 Task: Create new customer invoice with Date Opened: 05-May-23, Select Customer: Unpainted Shelf, Terms: Net 30. Make invoice entry for item-1 with Date: 05-May-23, Description: Fine Fragrance Mist Tease Candy Noir (8.4 oz)
, Income Account: Income:Sales, Quantity: 1, Unit Price: 14.99, Sales Tax: Y, Sales Tax Included: Y, Tax Table: Sales Tax. Make entry for item-2 with Date: 05-May-23, Description: Maybelline Fit Me Dewy + Smooth Liquid Foundation Makeup Golden Beige, Income Account: Income:Sales, Quantity: 2, Unit Price: 8.49, Sales Tax: Y, Sales Tax Included: Y, Tax Table: Sales Tax. Post Invoice with Post Date: 05-May-23, Post to Accounts: Assets:Accounts Receivable. Pay / Process Payment with Transaction Date: 03-Jun-23, Amount: 31.97, Transfer Account: Checking Account. Go to 'Print Invoice'.
Action: Mouse moved to (134, 24)
Screenshot: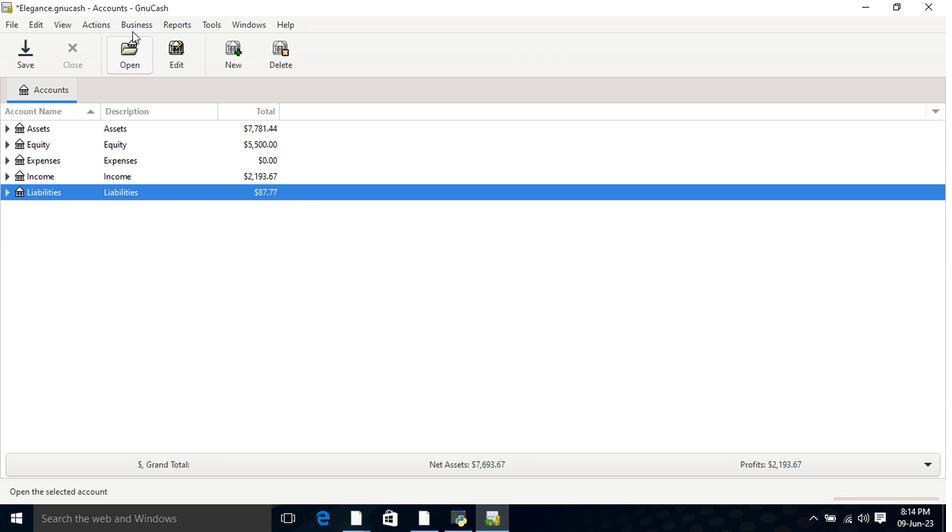 
Action: Mouse pressed left at (134, 24)
Screenshot: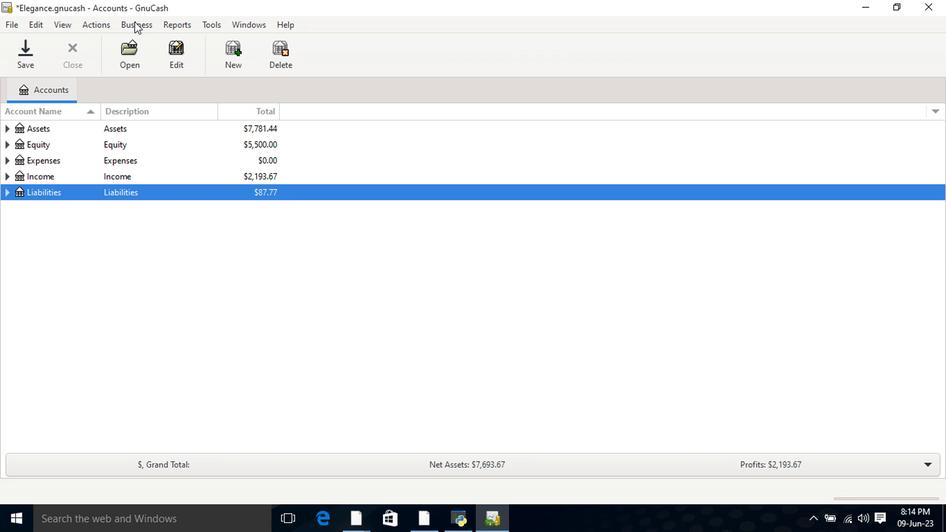 
Action: Mouse moved to (310, 99)
Screenshot: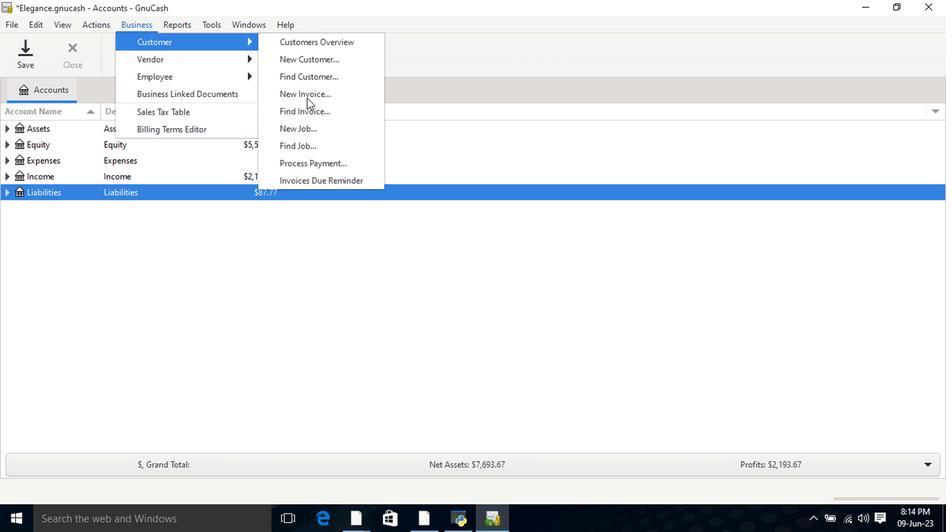 
Action: Mouse pressed left at (310, 99)
Screenshot: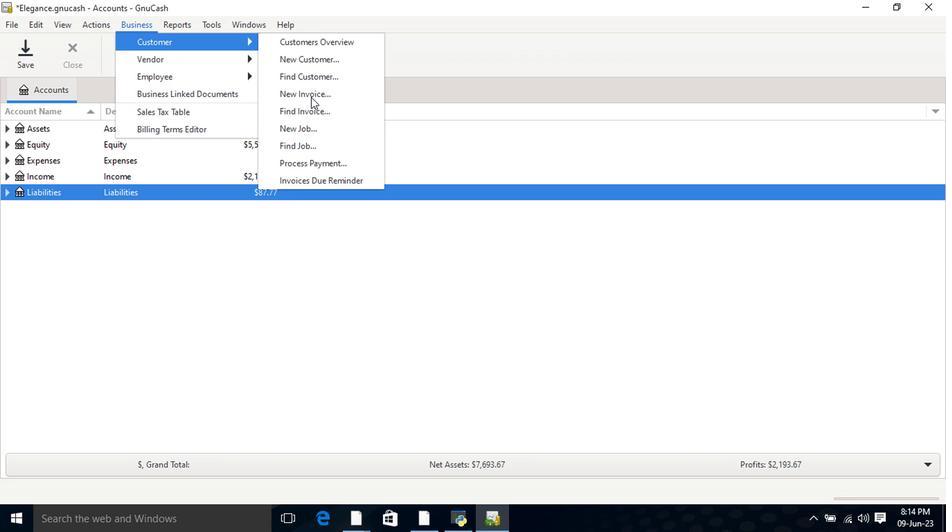 
Action: Mouse moved to (566, 214)
Screenshot: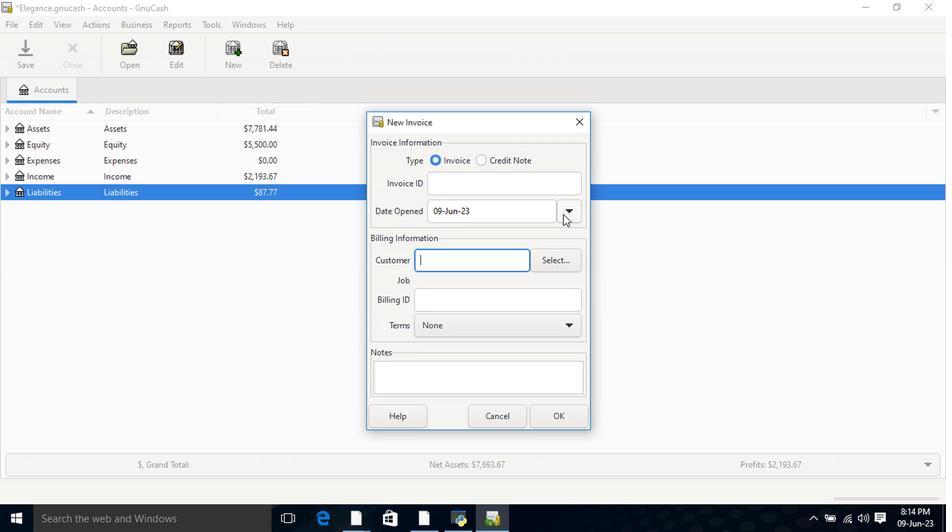 
Action: Mouse pressed left at (566, 214)
Screenshot: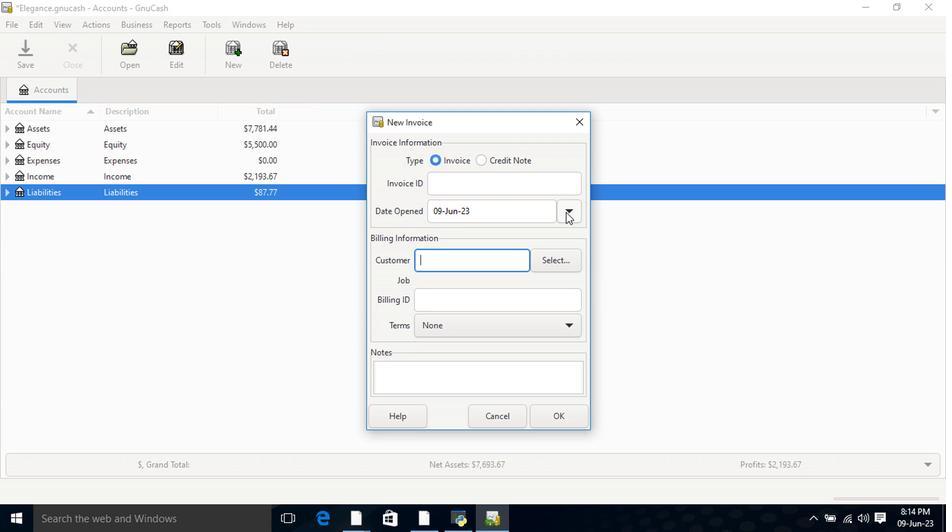 
Action: Mouse moved to (462, 234)
Screenshot: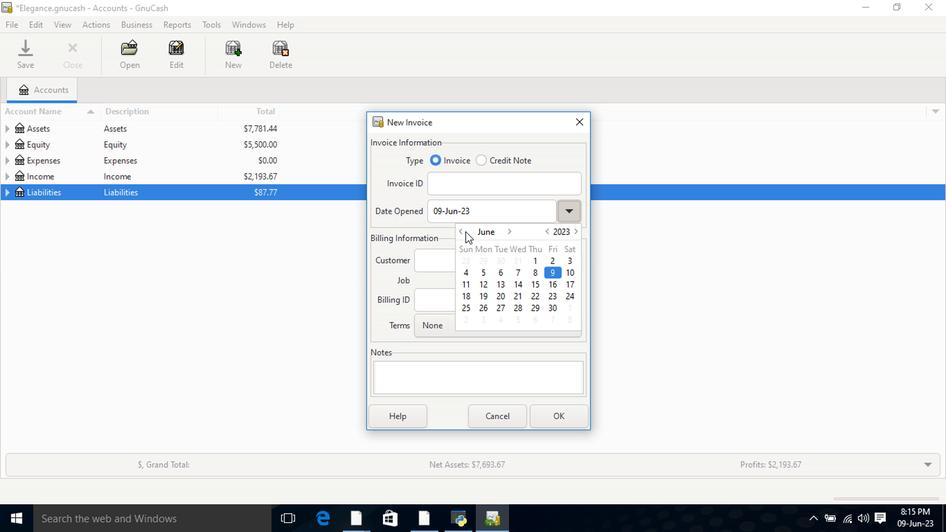 
Action: Mouse pressed left at (462, 234)
Screenshot: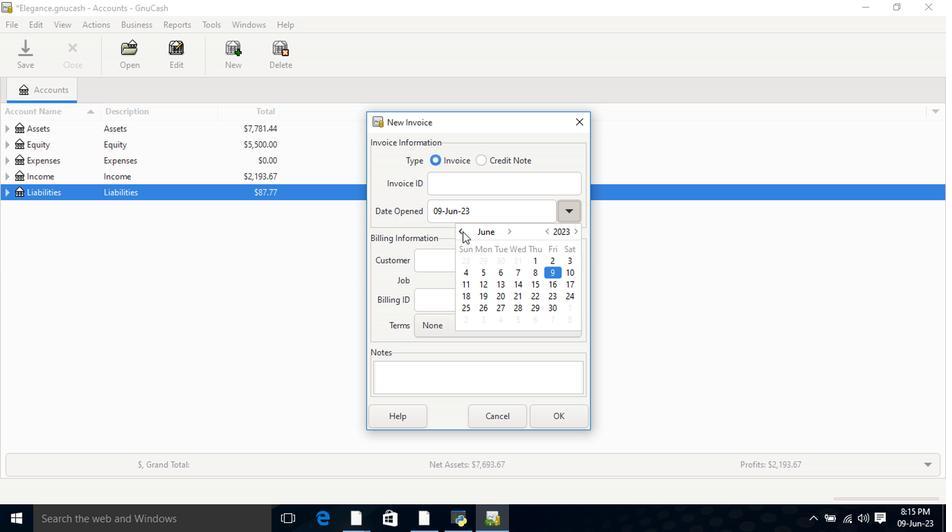 
Action: Mouse moved to (551, 263)
Screenshot: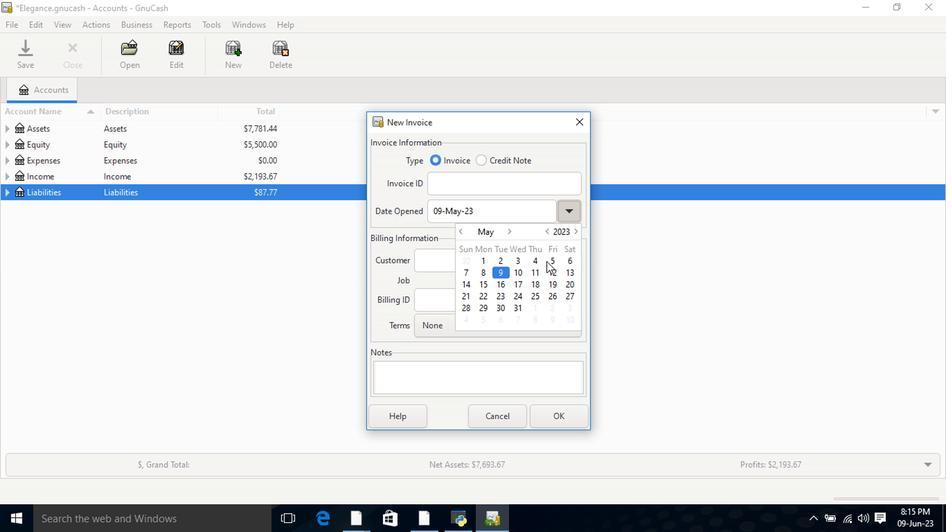 
Action: Mouse pressed left at (551, 263)
Screenshot: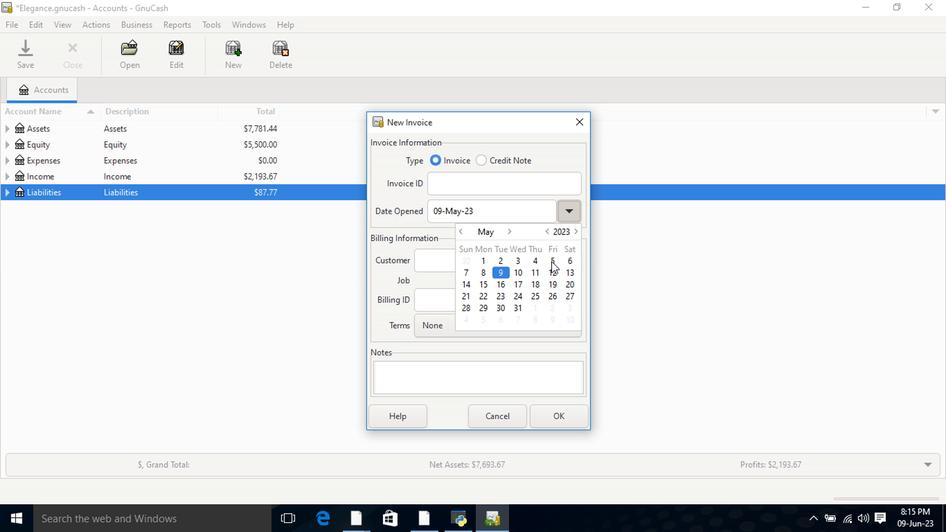 
Action: Mouse pressed left at (551, 263)
Screenshot: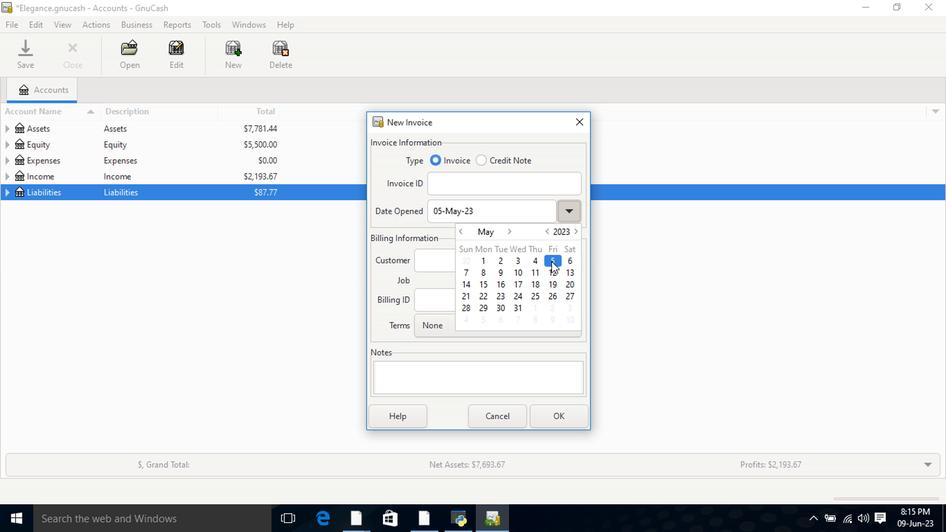
Action: Mouse moved to (441, 263)
Screenshot: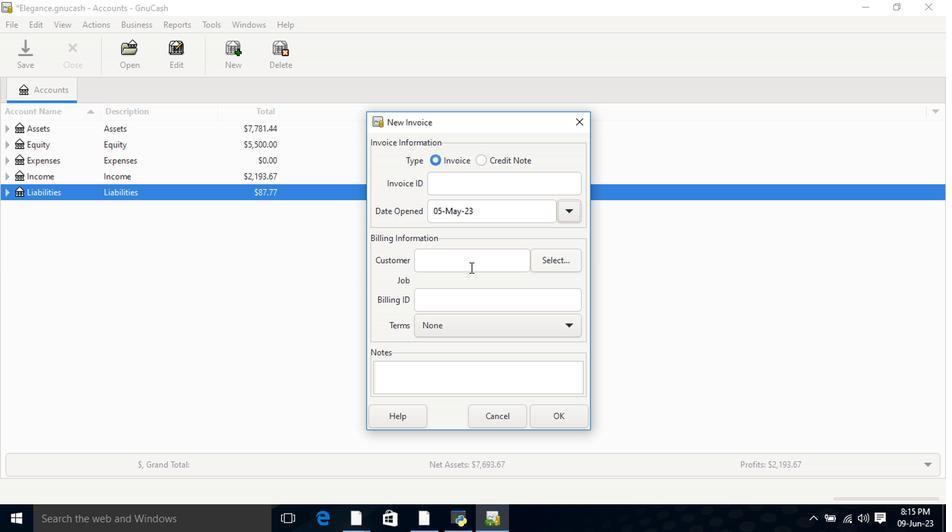 
Action: Mouse pressed left at (441, 263)
Screenshot: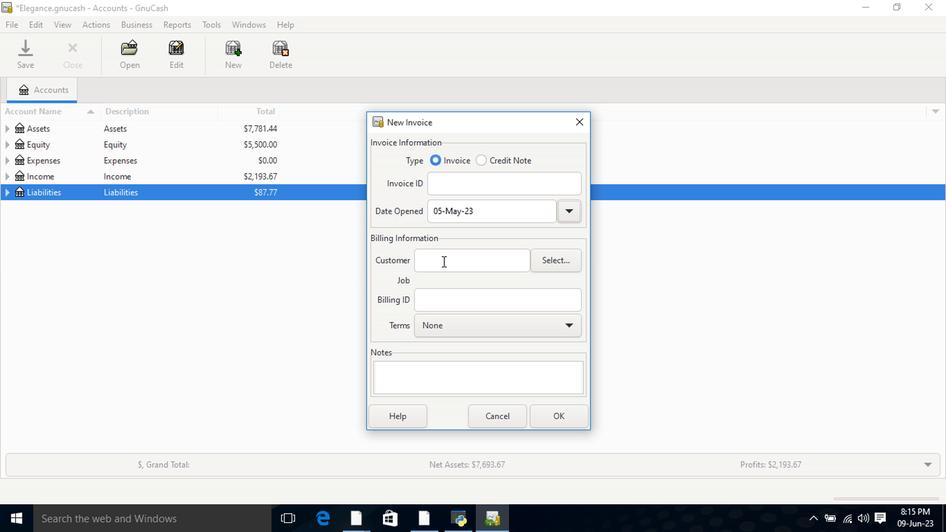 
Action: Key pressed <Key.shift>Unp
Screenshot: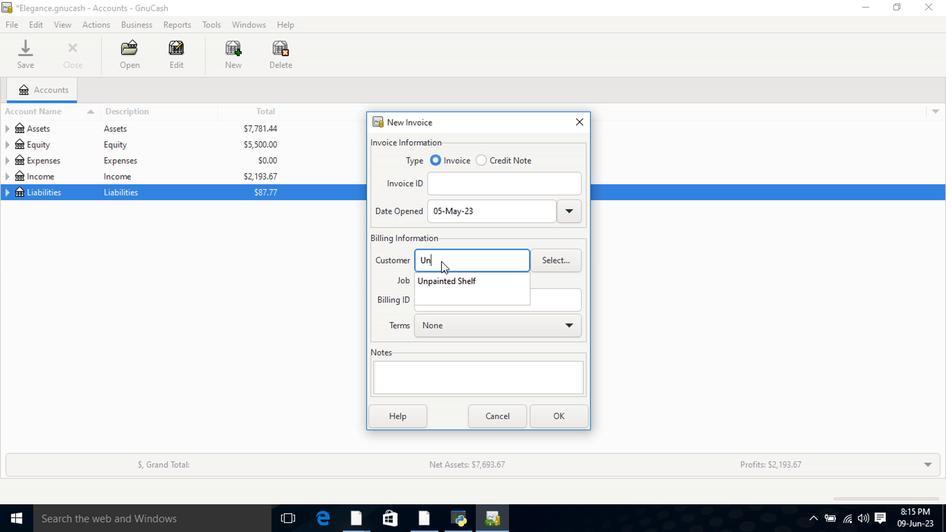 
Action: Mouse moved to (443, 280)
Screenshot: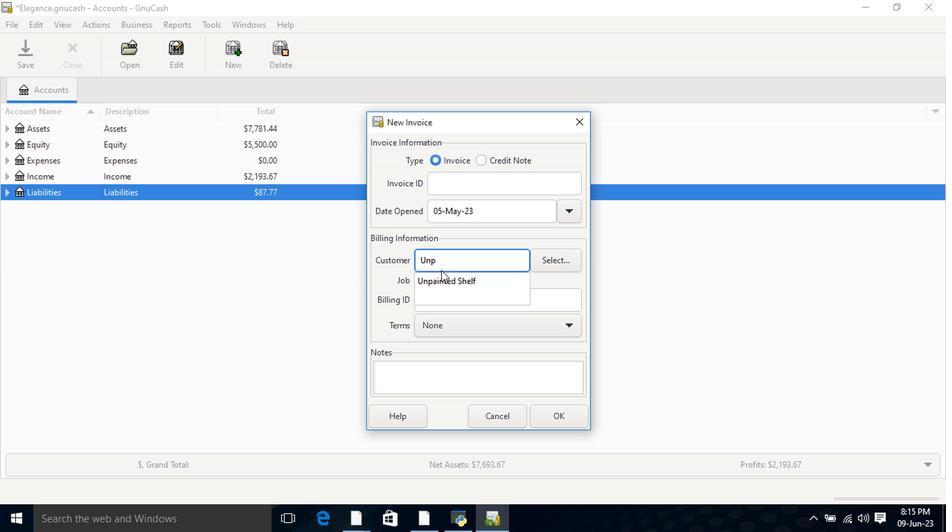 
Action: Mouse pressed left at (443, 280)
Screenshot: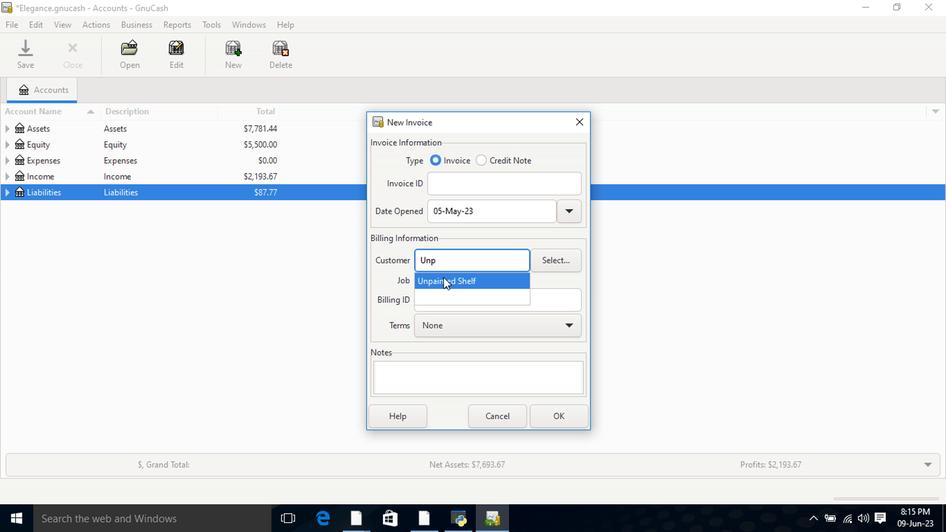 
Action: Mouse moved to (453, 342)
Screenshot: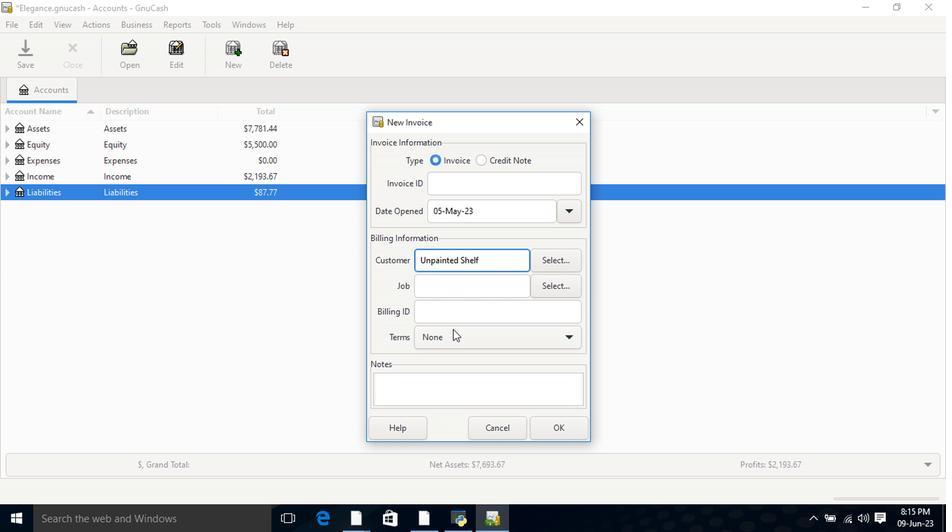 
Action: Mouse pressed left at (453, 342)
Screenshot: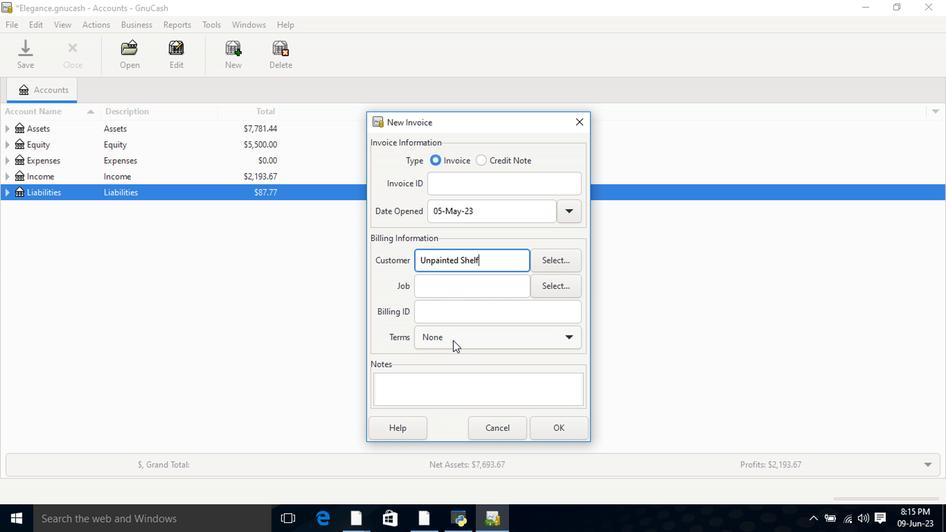
Action: Mouse moved to (441, 384)
Screenshot: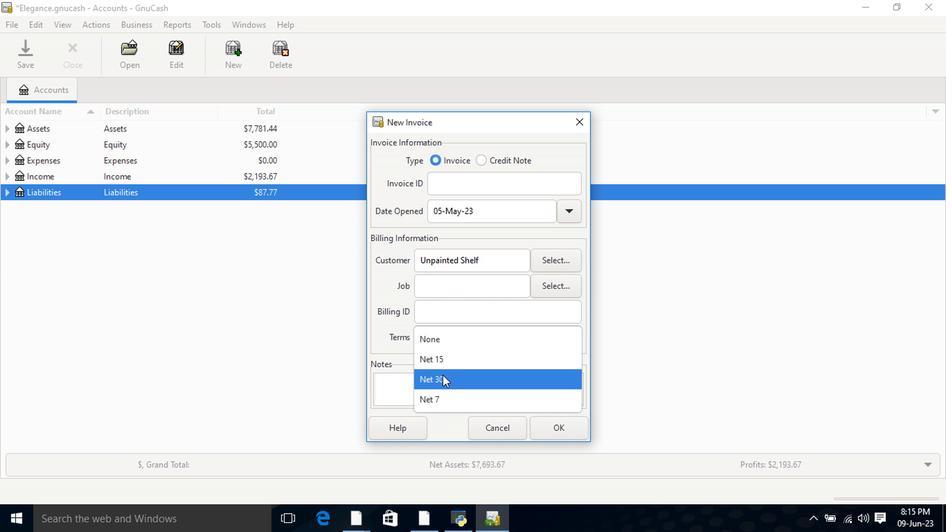 
Action: Mouse pressed left at (441, 384)
Screenshot: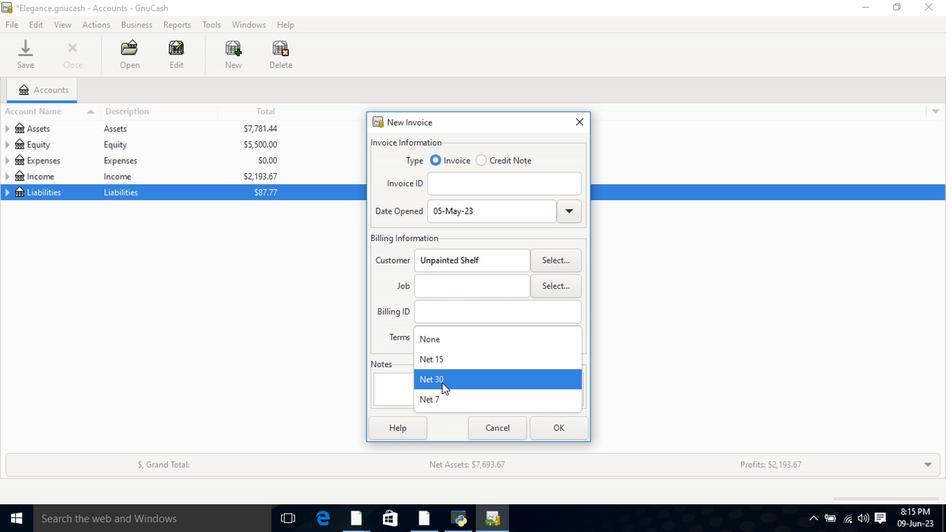
Action: Mouse moved to (557, 429)
Screenshot: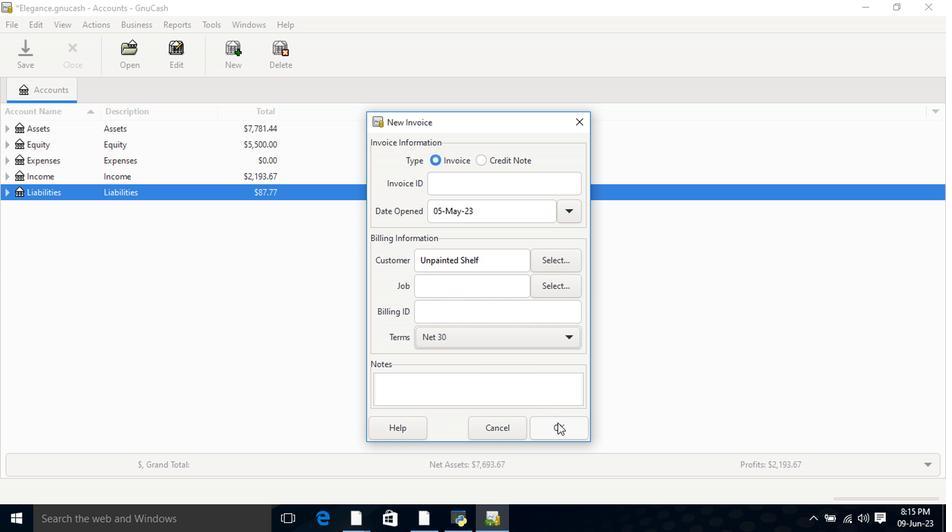 
Action: Mouse pressed left at (557, 429)
Screenshot: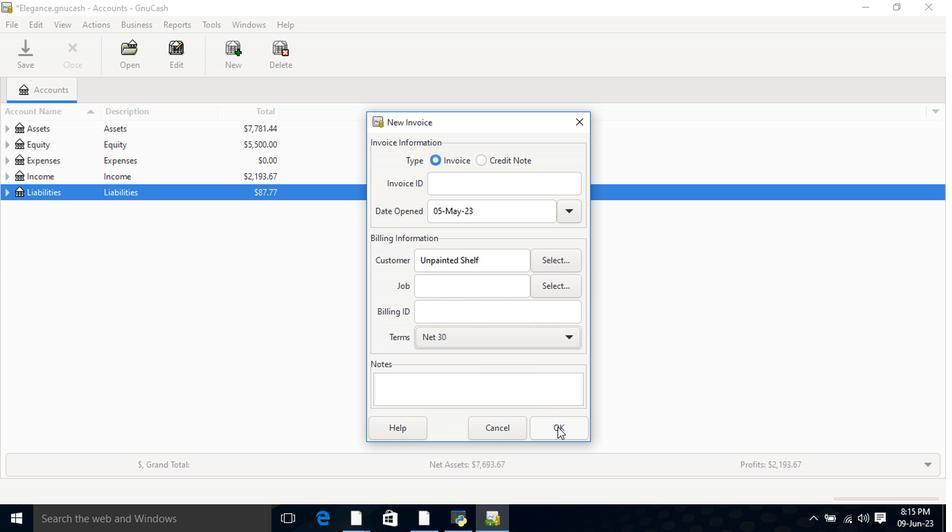 
Action: Mouse moved to (60, 275)
Screenshot: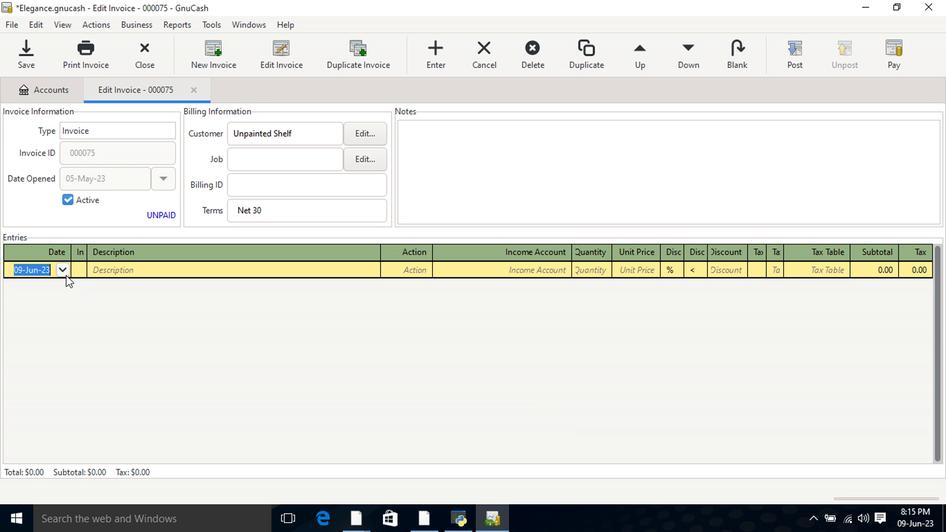 
Action: Mouse pressed left at (60, 275)
Screenshot: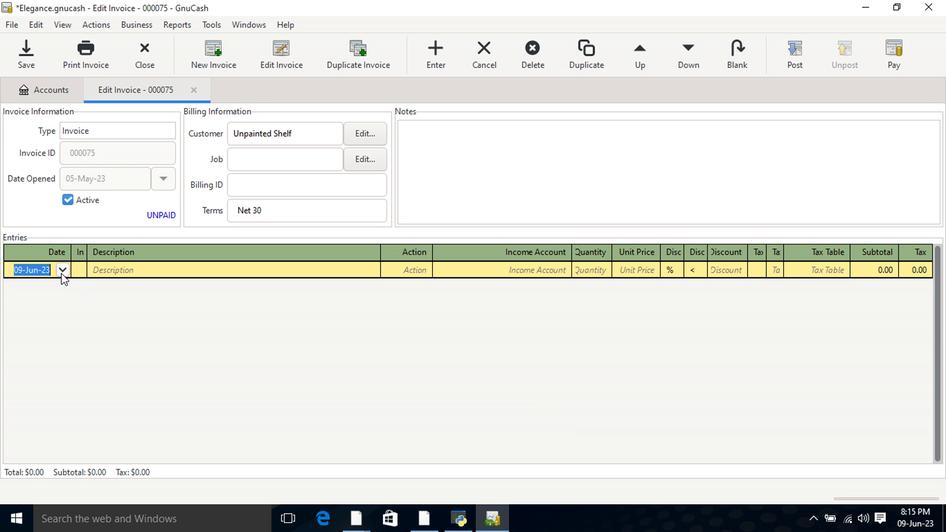 
Action: Mouse moved to (9, 291)
Screenshot: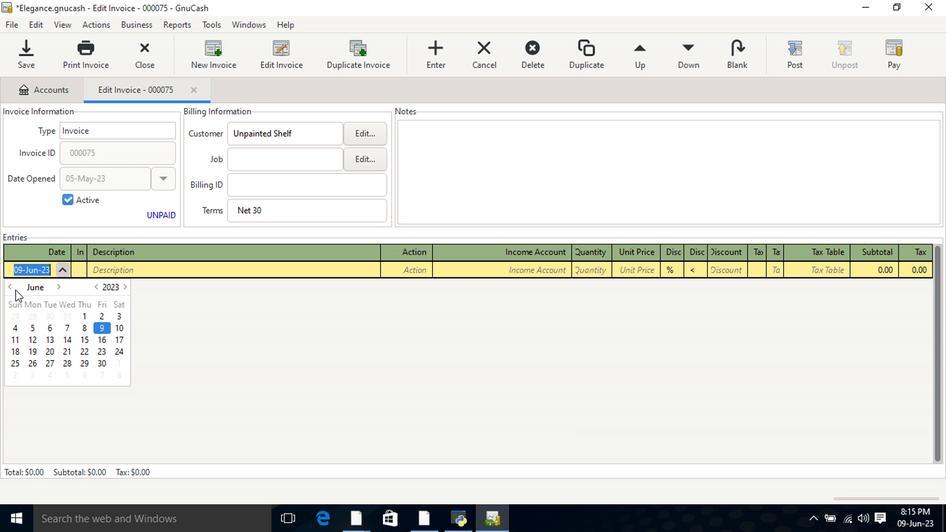 
Action: Mouse pressed left at (9, 291)
Screenshot: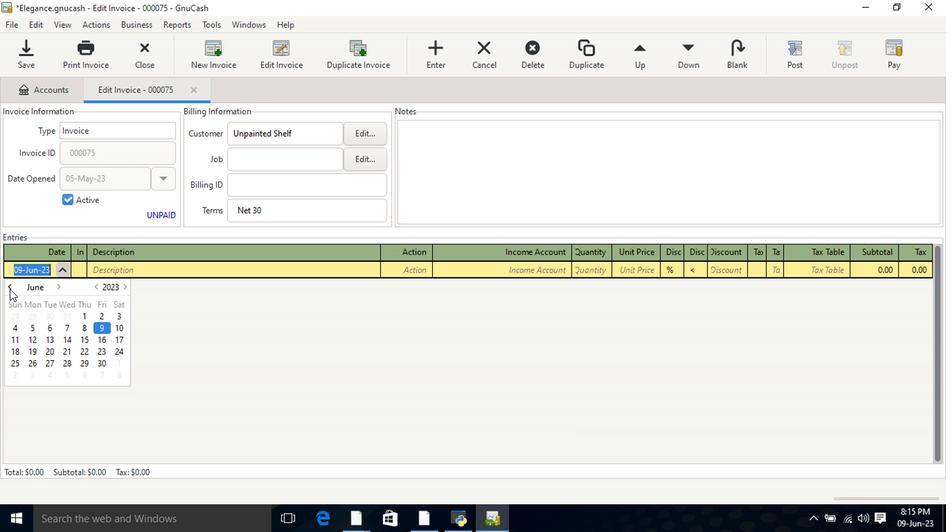 
Action: Mouse moved to (102, 318)
Screenshot: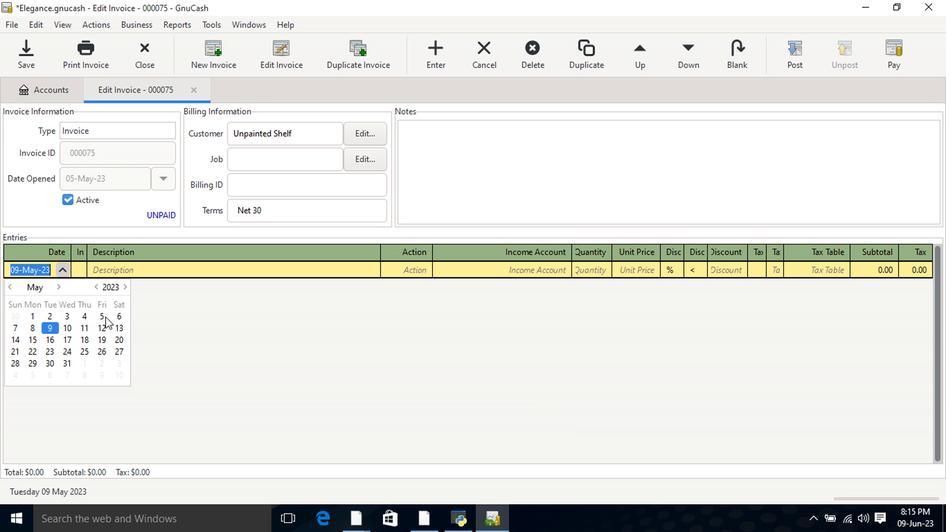 
Action: Mouse pressed left at (102, 318)
Screenshot: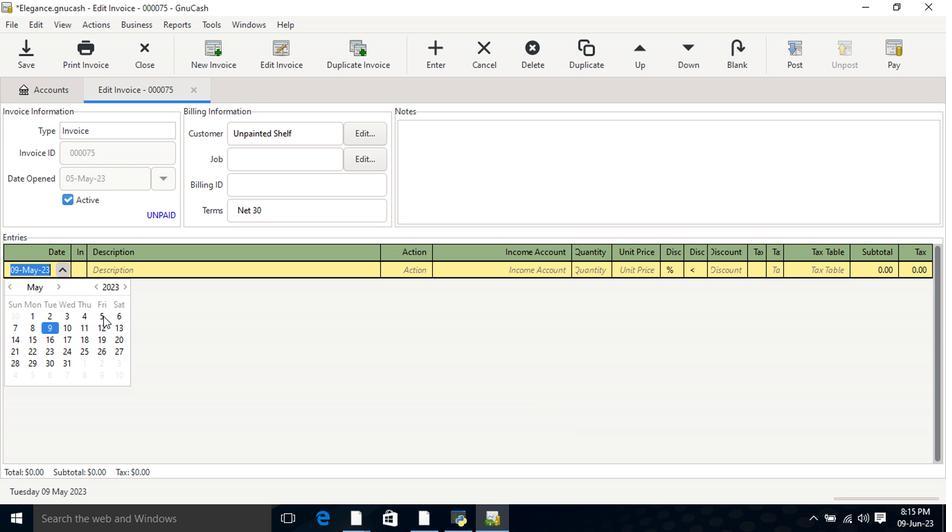 
Action: Mouse pressed left at (102, 318)
Screenshot: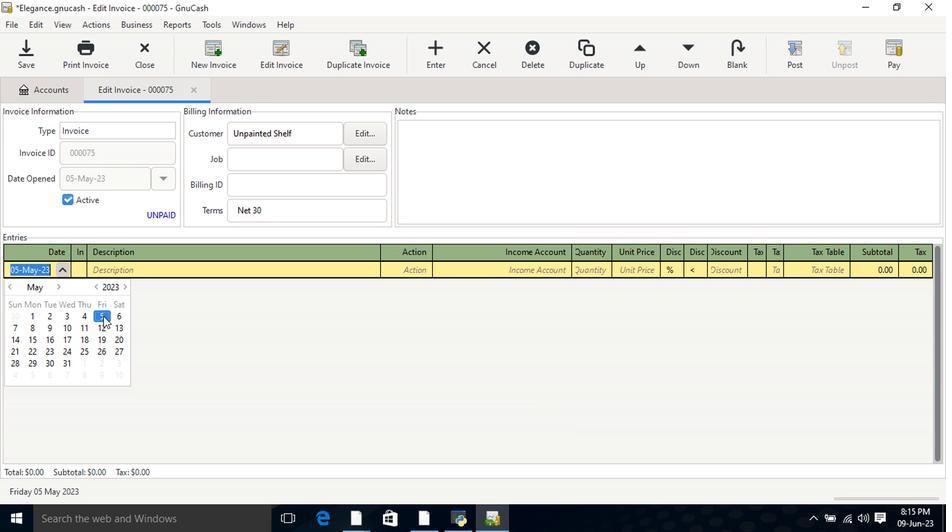 
Action: Mouse moved to (130, 266)
Screenshot: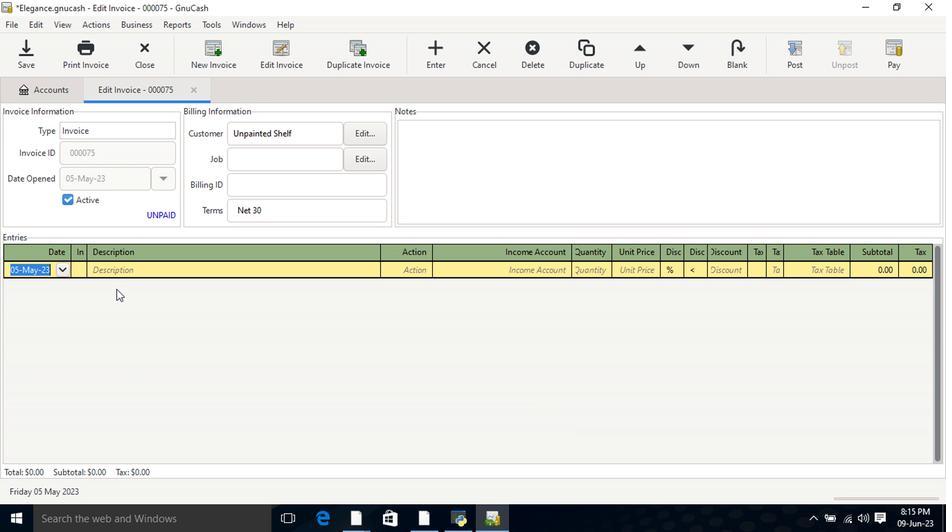 
Action: Mouse pressed left at (130, 266)
Screenshot: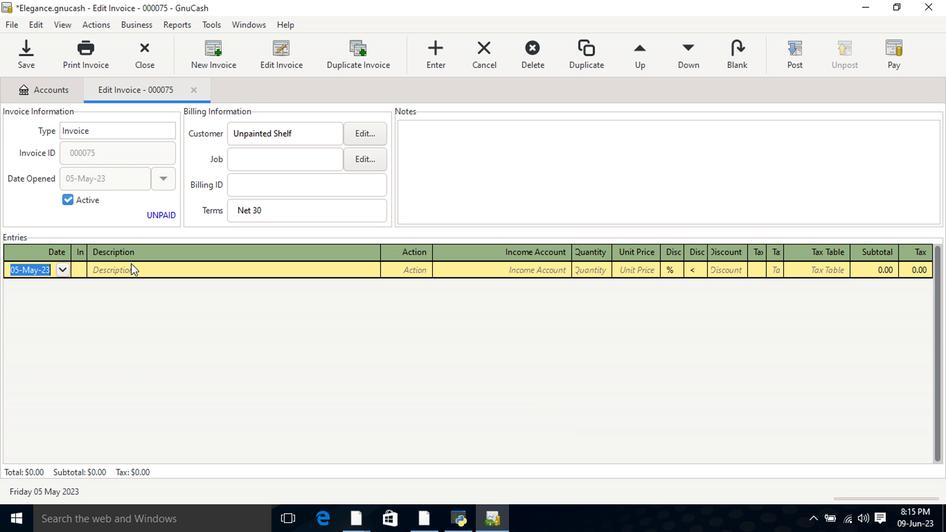 
Action: Mouse moved to (130, 269)
Screenshot: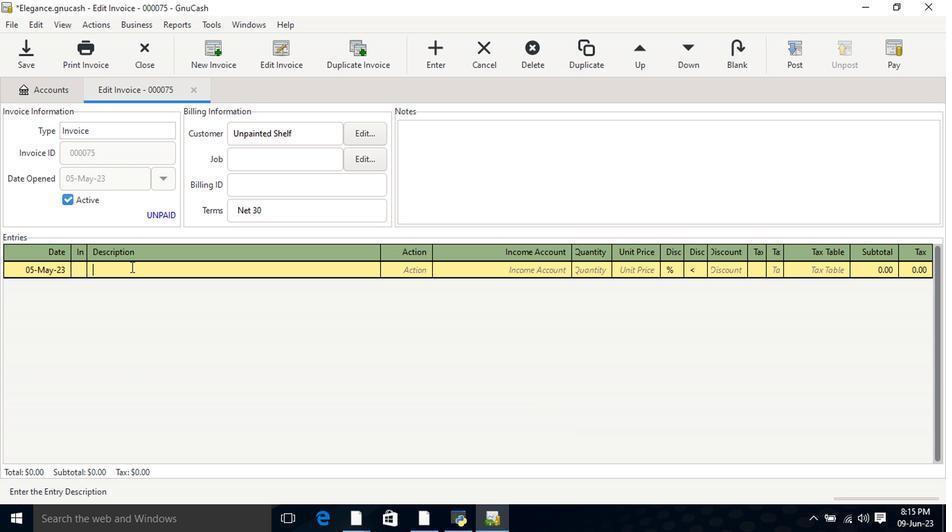 
Action: Key pressed <Key.shift>Fine<Key.space><Key.shift>Fragrance<Key.space><Key.shift>Mist<Key.space><Key.shift>Tease<Key.space><Key.shift>Candy<Key.space><Key.shift>Noir<Key.space><Key.shift_r>(8.4<Key.space>oz<Key.shift_r>)<Key.tab>1<Key.tab>14.99<Key.tab>
Screenshot: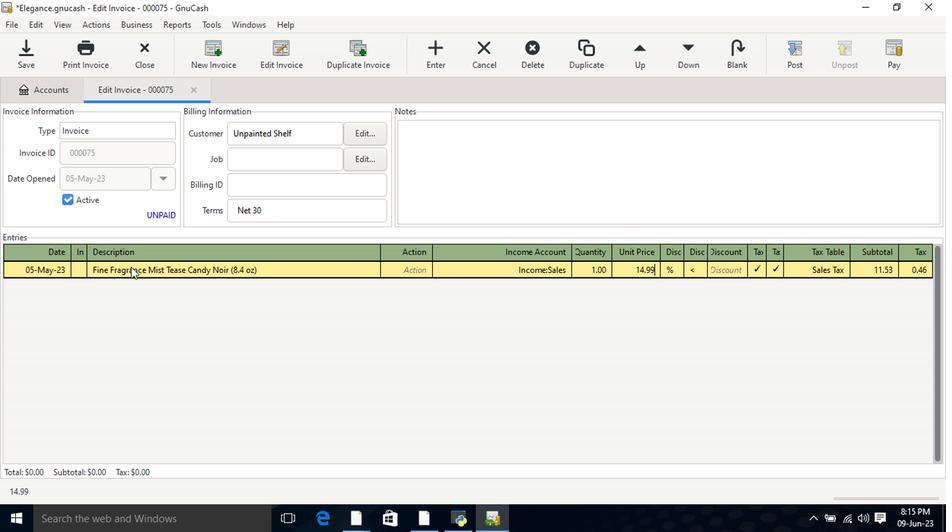 
Action: Mouse moved to (130, 269)
Screenshot: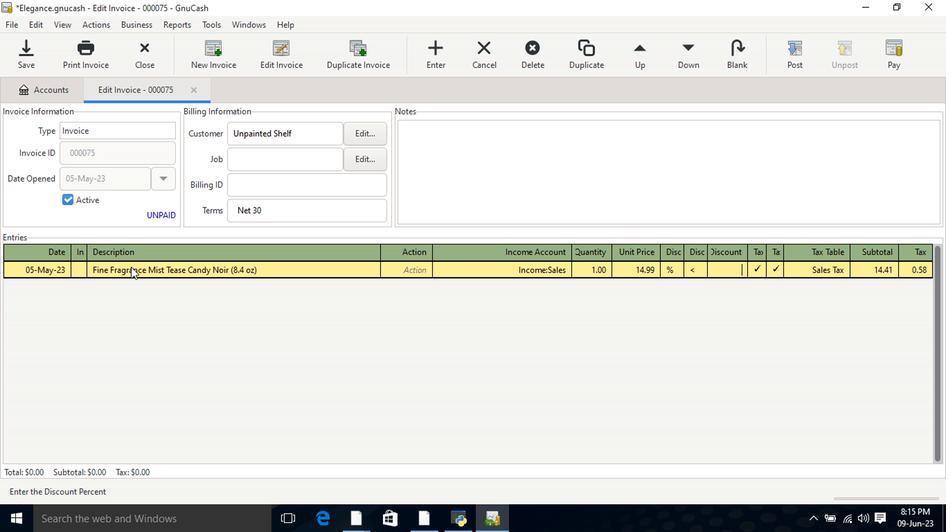 
Action: Key pressed <Key.tab><Key.tab><Key.tab>
Screenshot: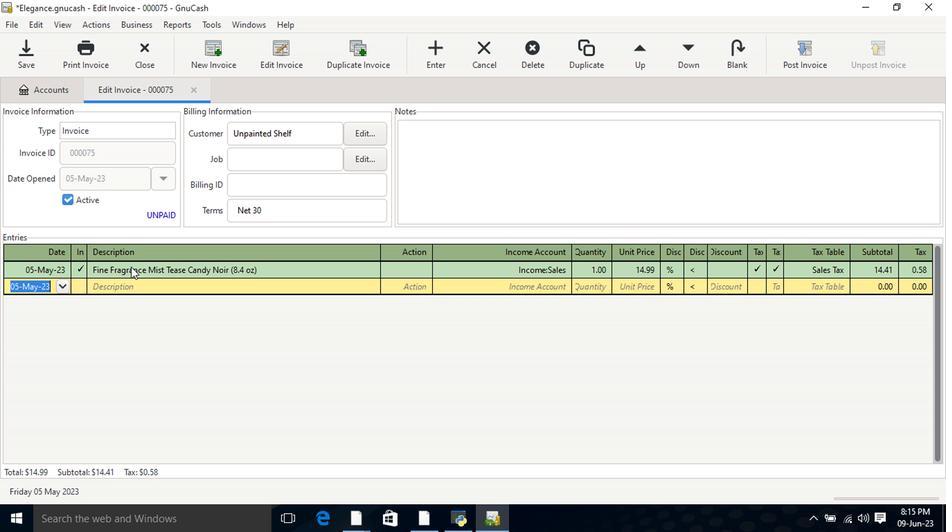 
Action: Mouse moved to (110, 306)
Screenshot: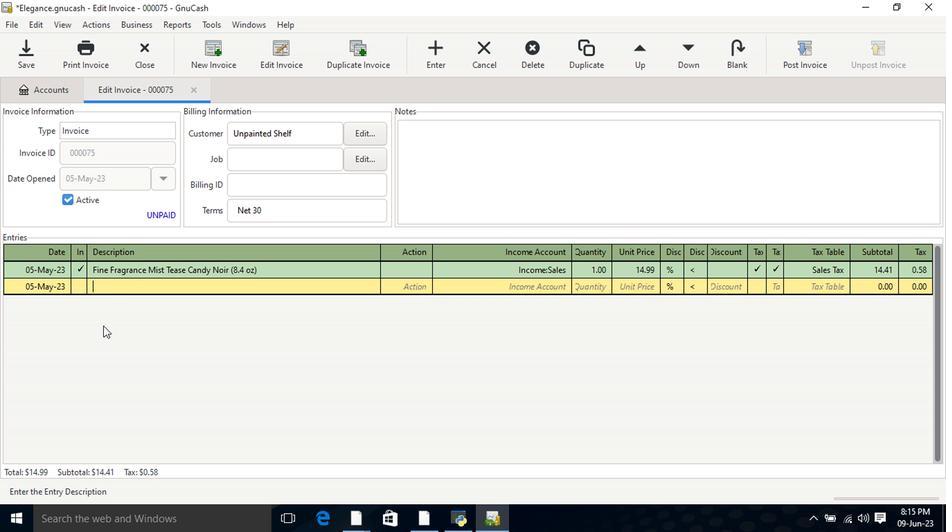 
Action: Key pressed <Key.shift>Maybelin<Key.backspace>
Screenshot: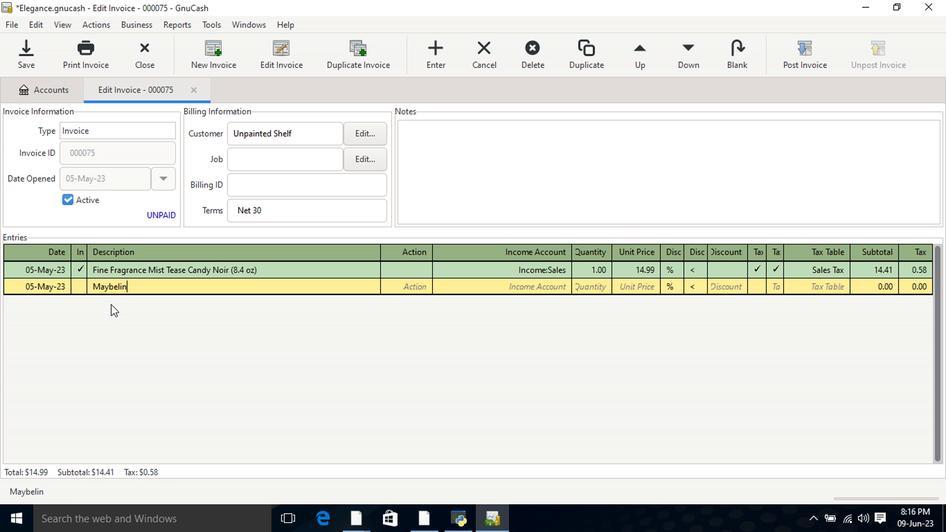 
Action: Mouse moved to (110, 305)
Screenshot: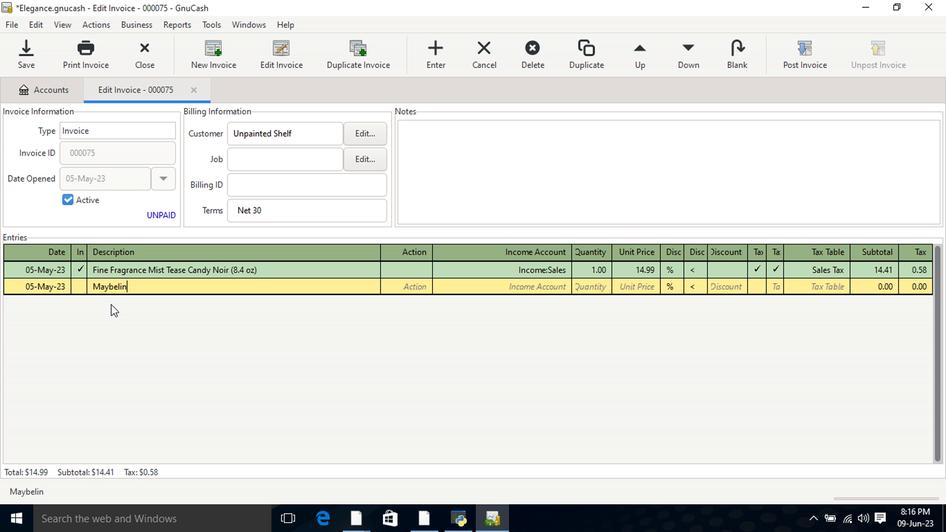 
Action: Key pressed <Key.backspace>line<Key.space><Key.shift>Fit<Key.space><Key.shift><Key.shift><Key.shift><Key.shift><Key.shift><Key.shift>Me<Key.space><Key.shift><Key.shift><Key.shift><Key.shift><Key.shift><Key.shift><Key.shift><Key.shift><Key.shift><Key.shift><Key.shift>Dewy+<Key.space><Key.shift>Smo<Key.backspace><Key.backspace><Key.backspace><Key.backspace><Key.shift>Smooth<Key.space><Key.shift>Liquid<Key.space><Key.shift><Key.shift><Key.shift><Key.shift><Key.shift><Key.shift><Key.shift>Foundation<Key.space><Key.shift>Makeup<Key.space><Key.shift>Golden<Key.space><Key.shift>Beige<Key.tab><Key.tab>incom<Key.down><Key.down><Key.down><Key.tab>2<Key.tab>8.49<Key.tab>
Screenshot: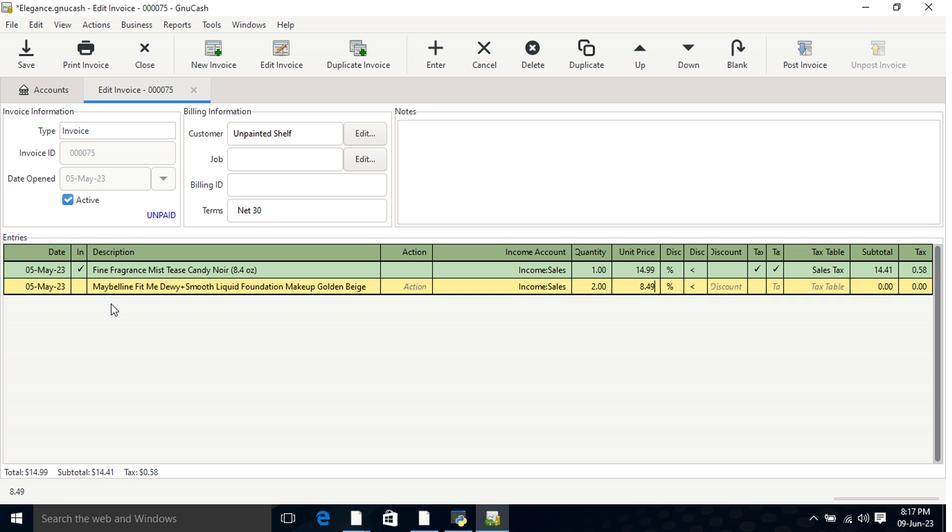
Action: Mouse moved to (756, 287)
Screenshot: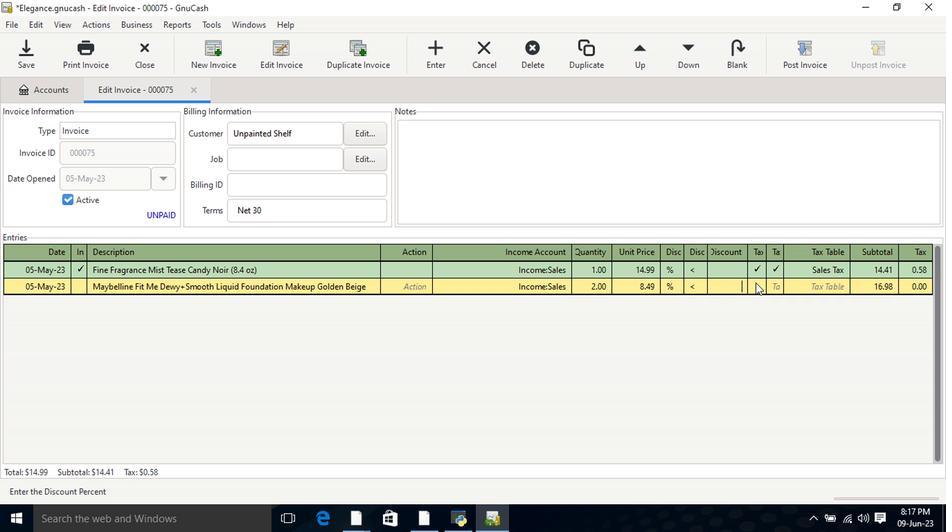 
Action: Mouse pressed left at (756, 287)
Screenshot: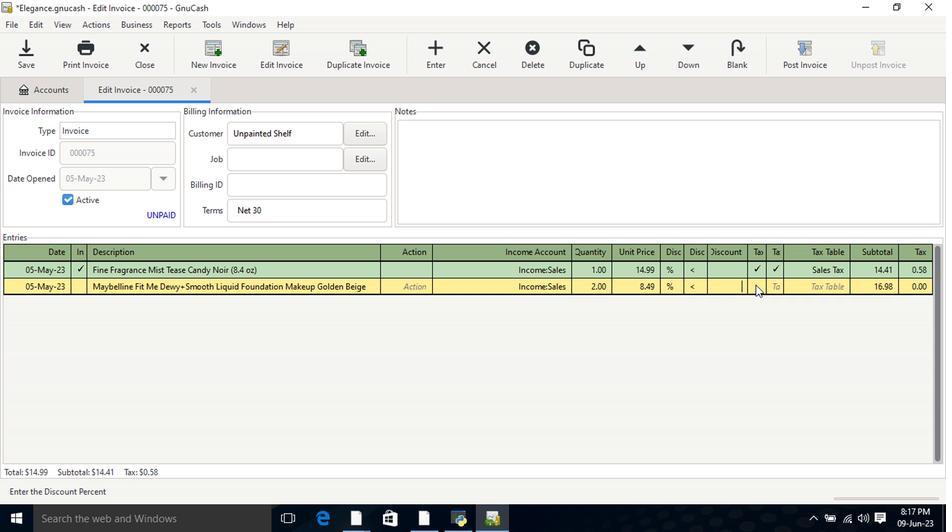 
Action: Mouse moved to (777, 288)
Screenshot: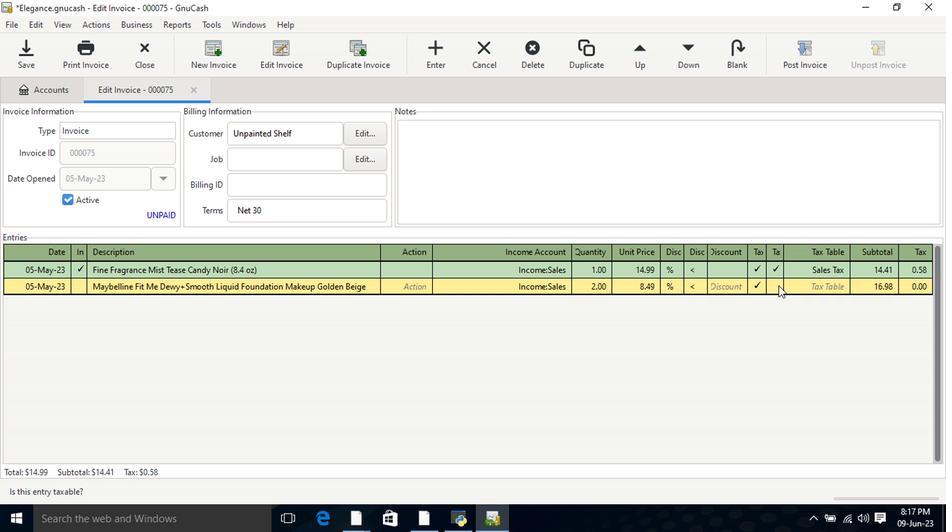 
Action: Mouse pressed left at (777, 288)
Screenshot: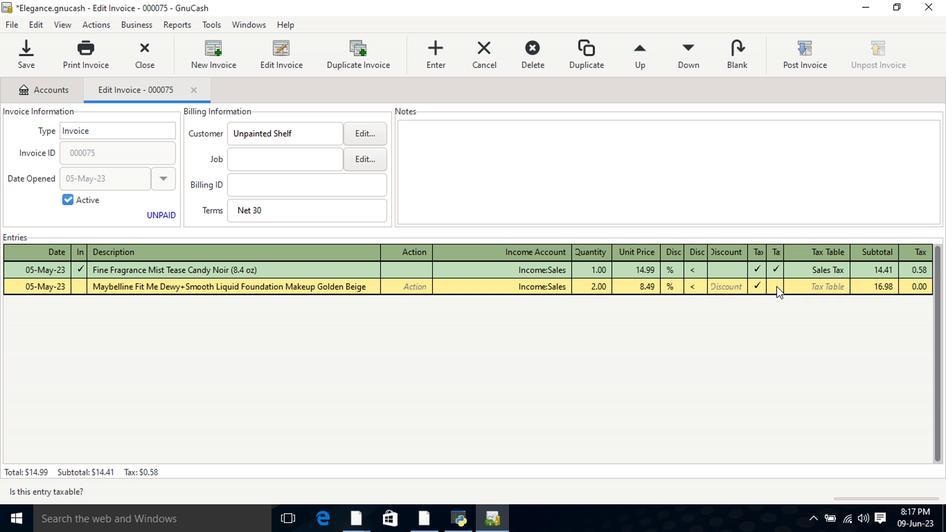 
Action: Mouse moved to (800, 288)
Screenshot: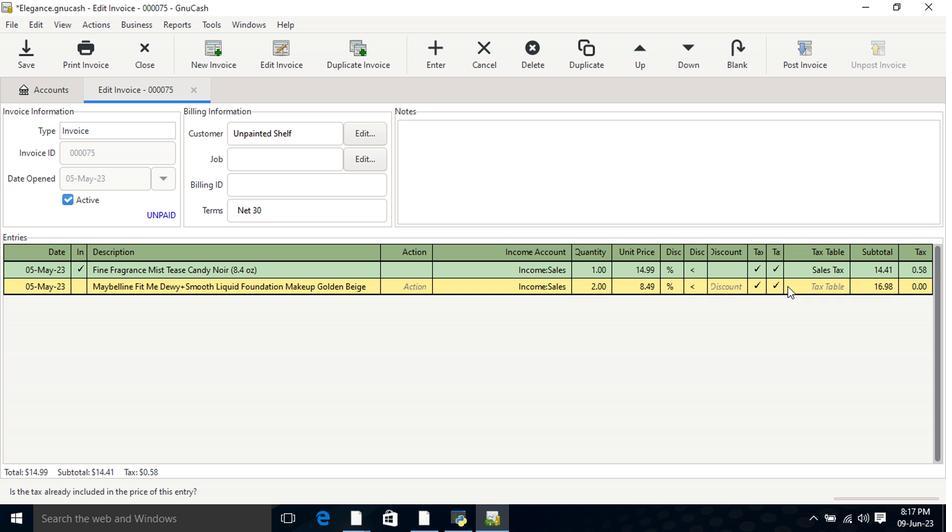 
Action: Key pressed <Key.tab>
Screenshot: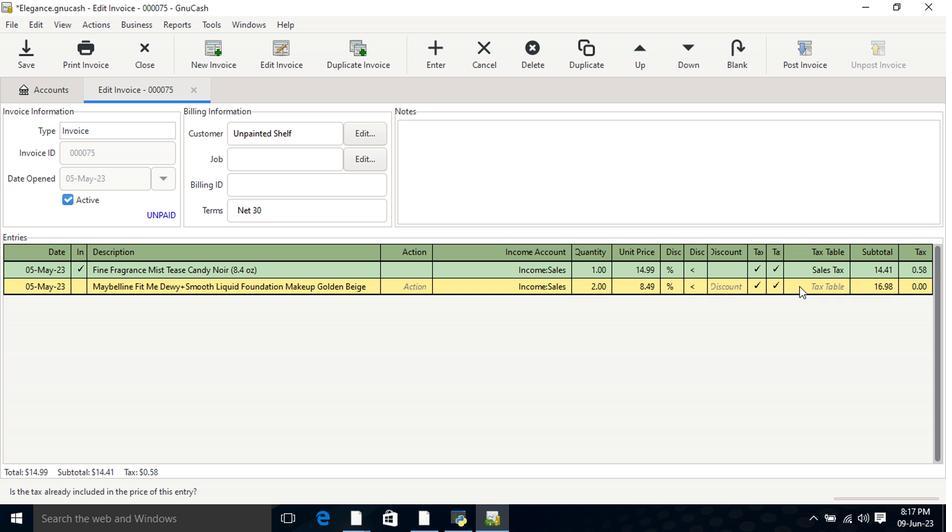 
Action: Mouse moved to (843, 289)
Screenshot: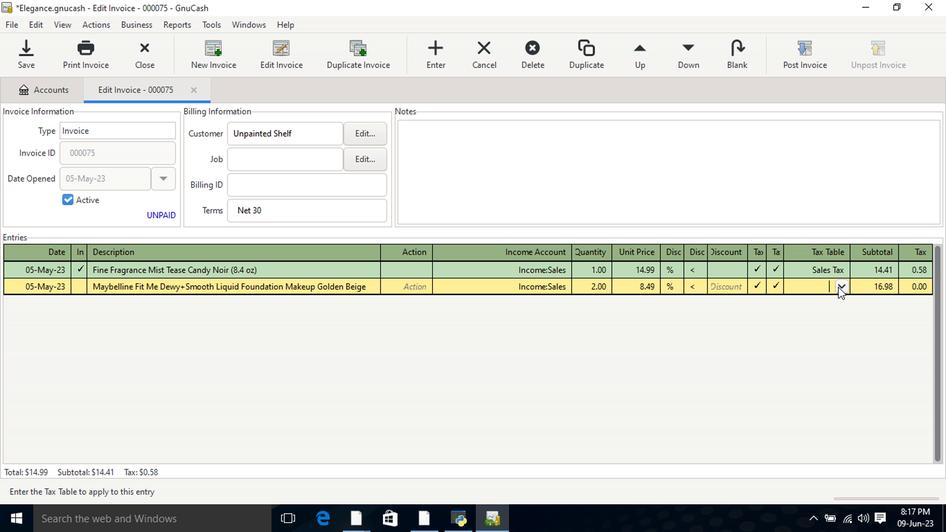 
Action: Mouse pressed left at (843, 289)
Screenshot: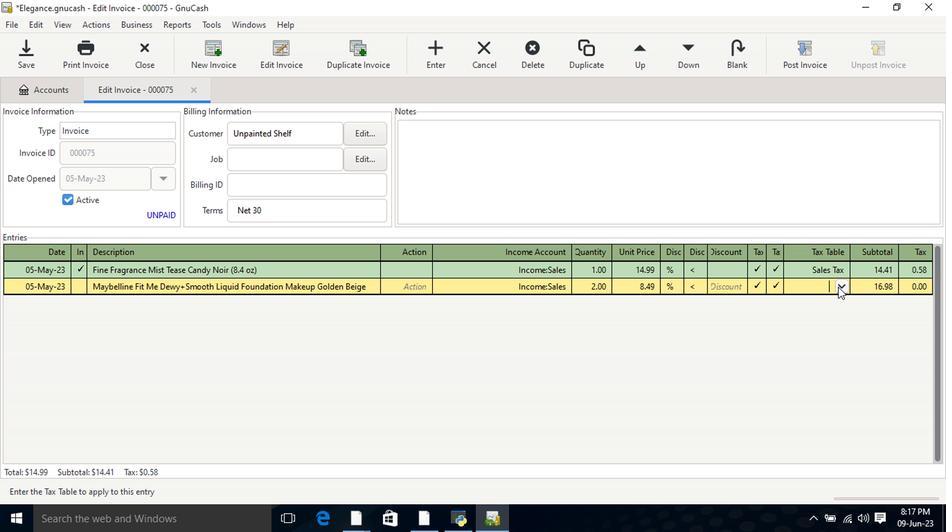 
Action: Mouse moved to (792, 308)
Screenshot: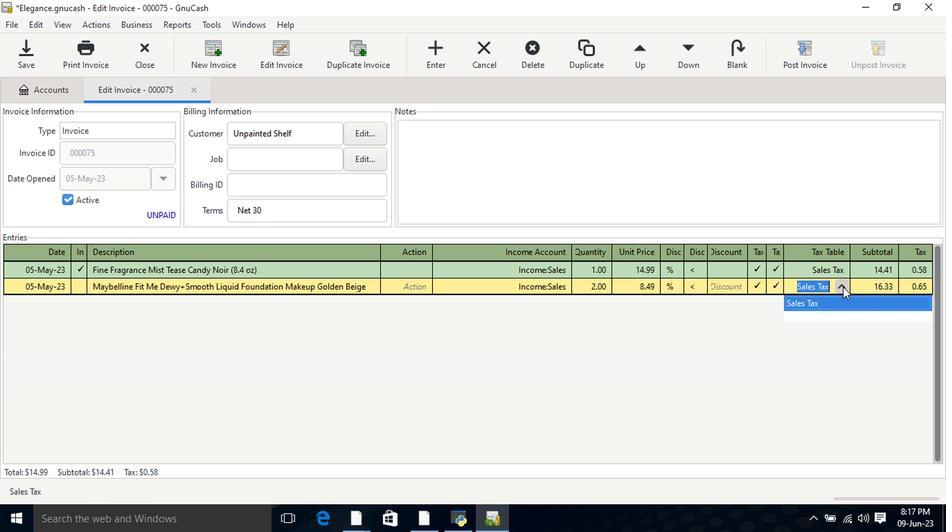 
Action: Key pressed <Key.tab>
Screenshot: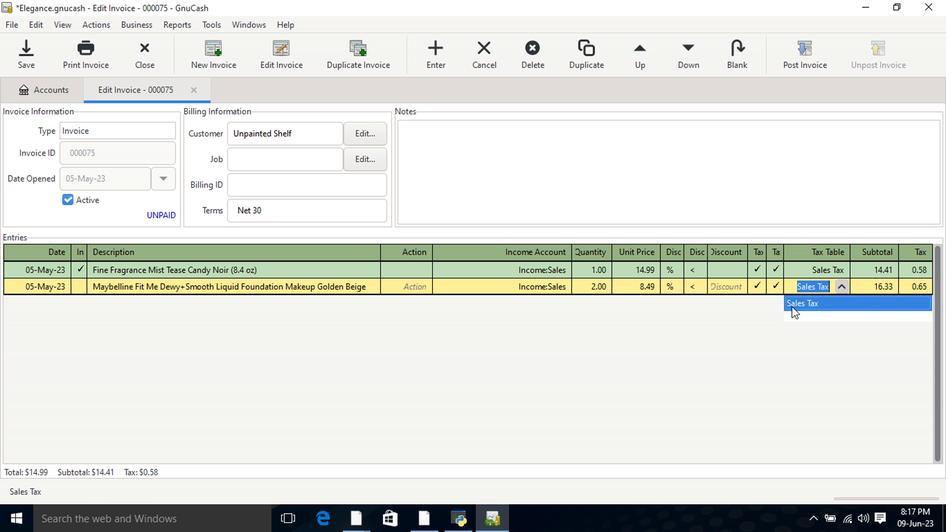 
Action: Mouse moved to (807, 61)
Screenshot: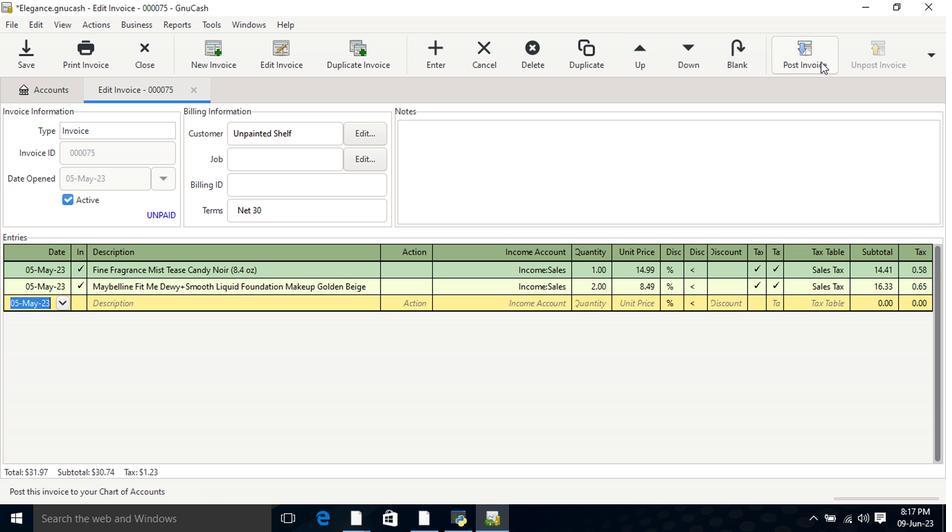 
Action: Mouse pressed left at (807, 61)
Screenshot: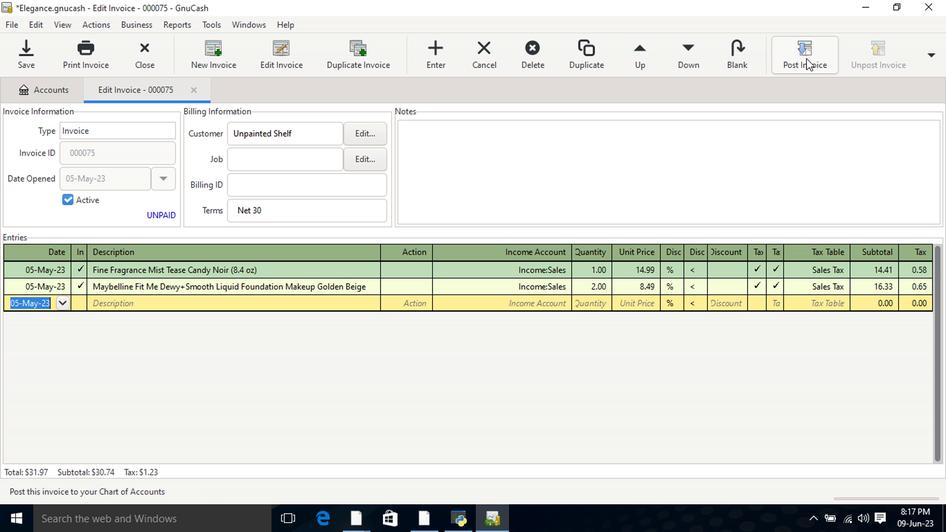 
Action: Mouse moved to (589, 233)
Screenshot: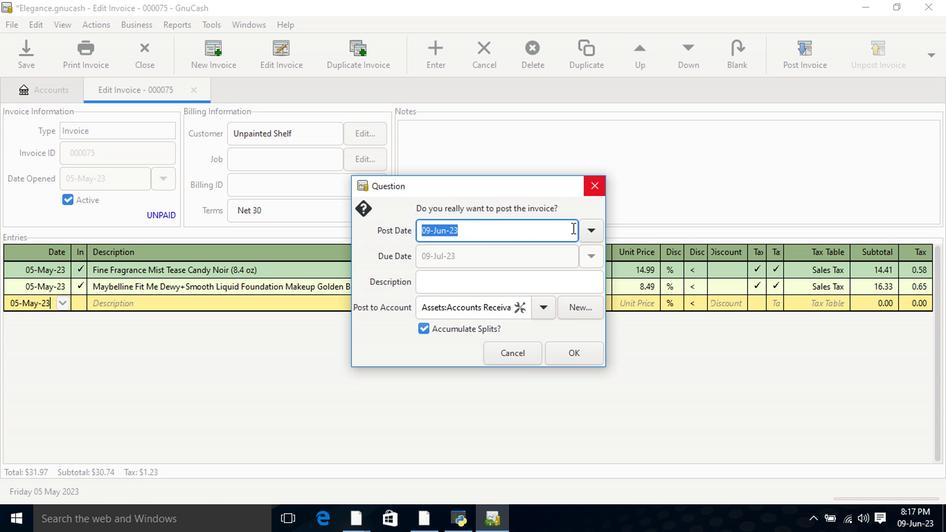 
Action: Mouse pressed left at (589, 233)
Screenshot: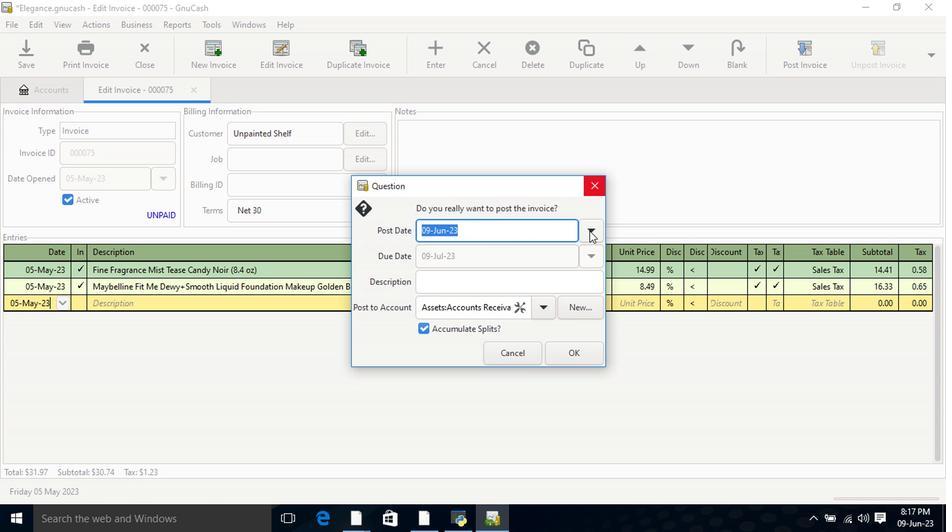 
Action: Mouse moved to (486, 256)
Screenshot: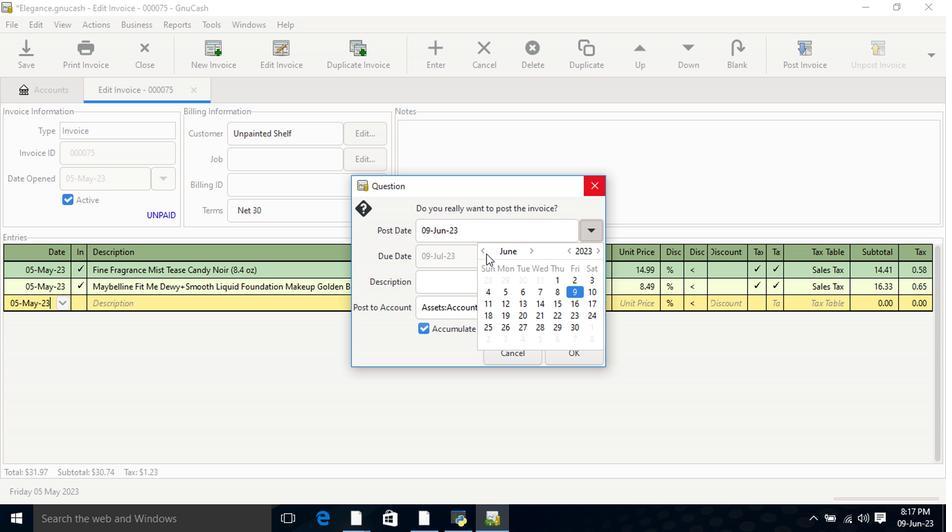 
Action: Mouse pressed left at (486, 256)
Screenshot: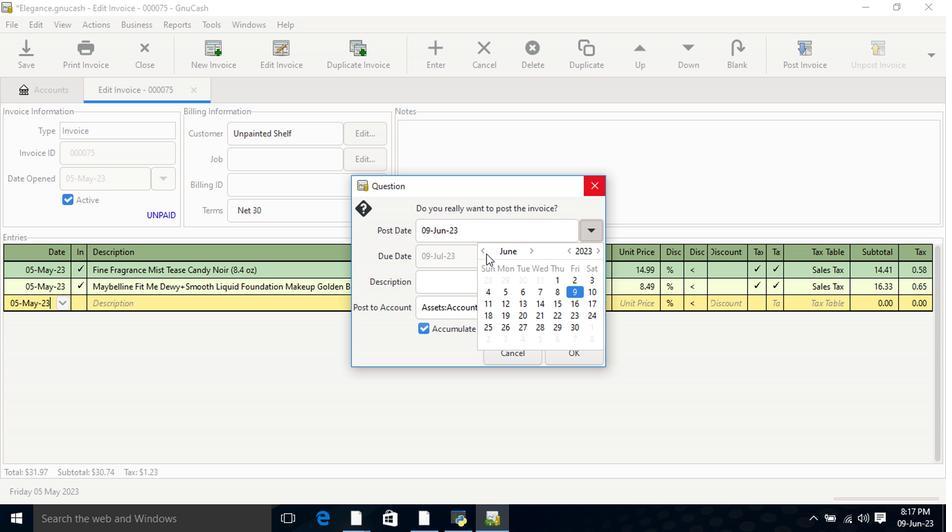 
Action: Mouse moved to (591, 235)
Screenshot: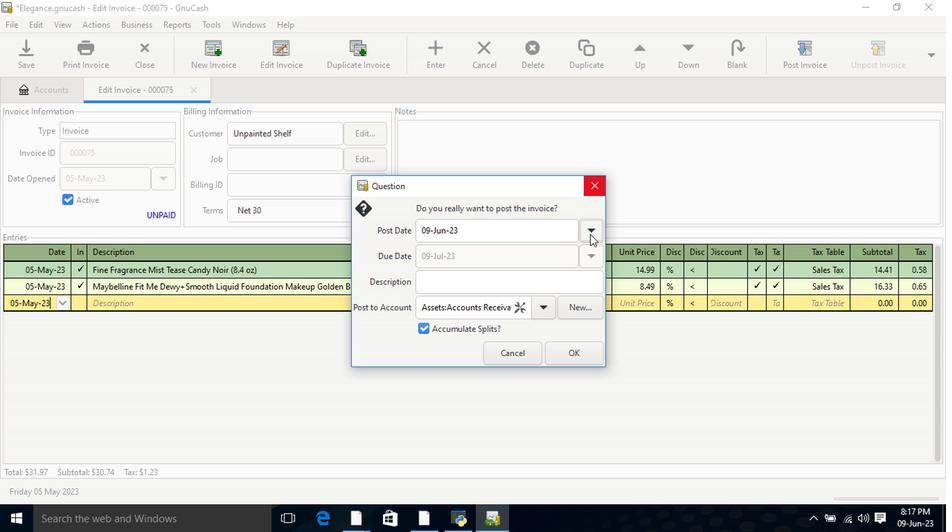 
Action: Mouse pressed left at (591, 235)
Screenshot: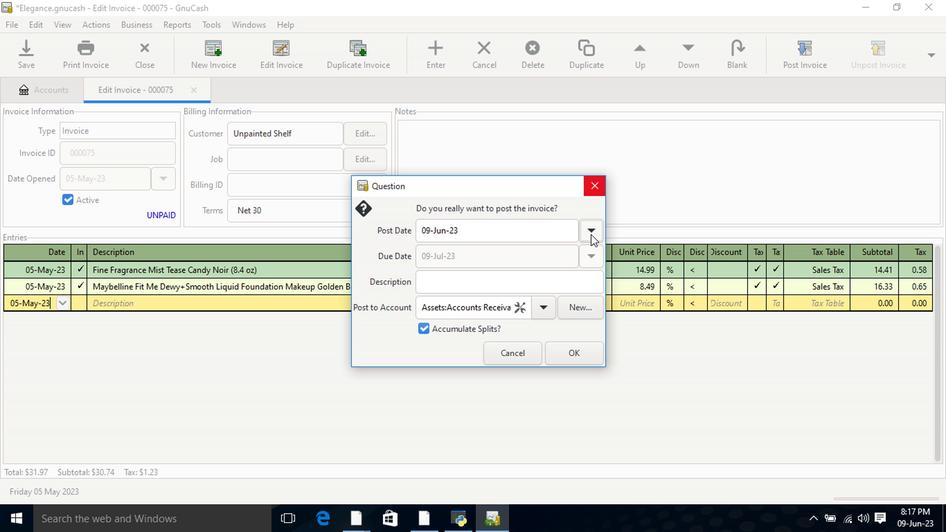 
Action: Mouse moved to (483, 254)
Screenshot: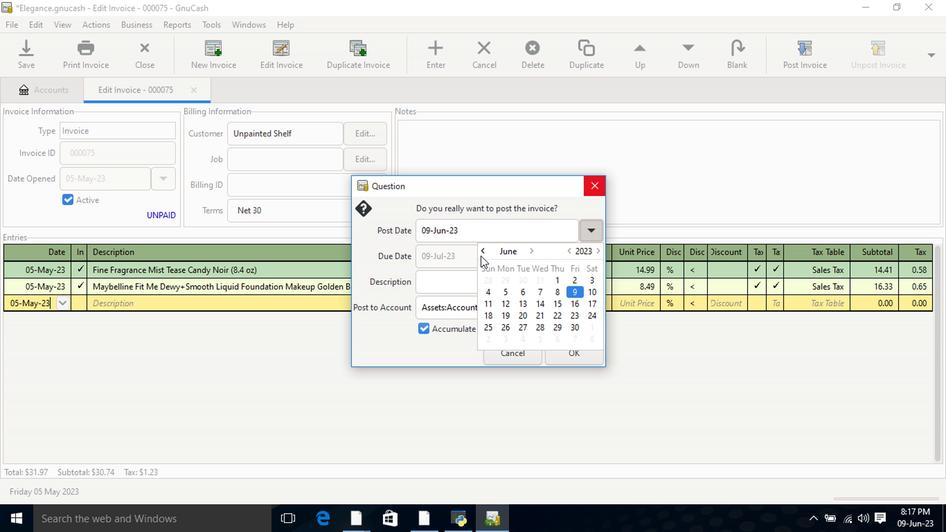 
Action: Mouse pressed left at (483, 254)
Screenshot: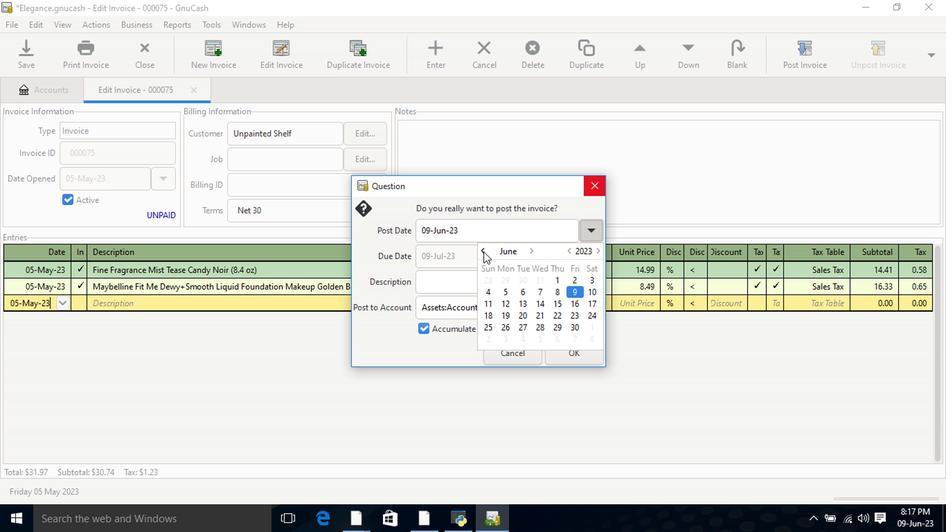 
Action: Mouse moved to (569, 278)
Screenshot: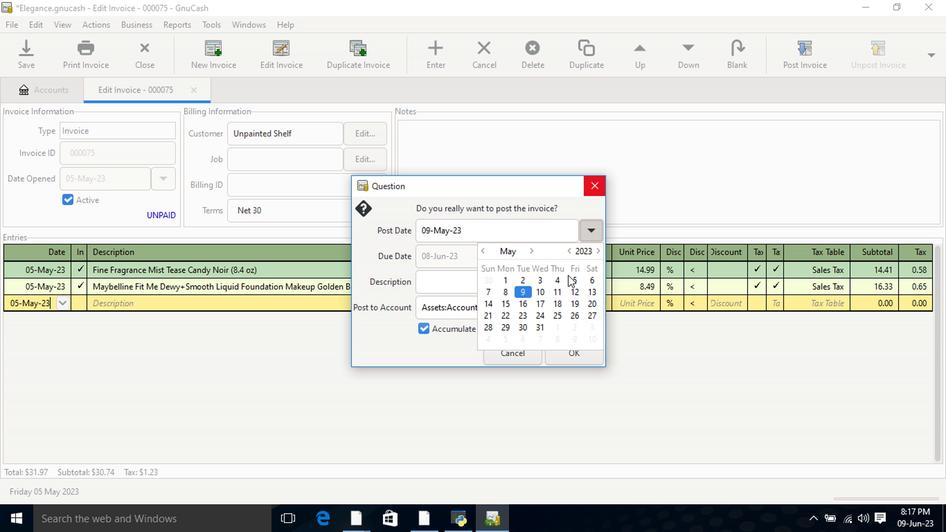 
Action: Mouse pressed left at (569, 278)
Screenshot: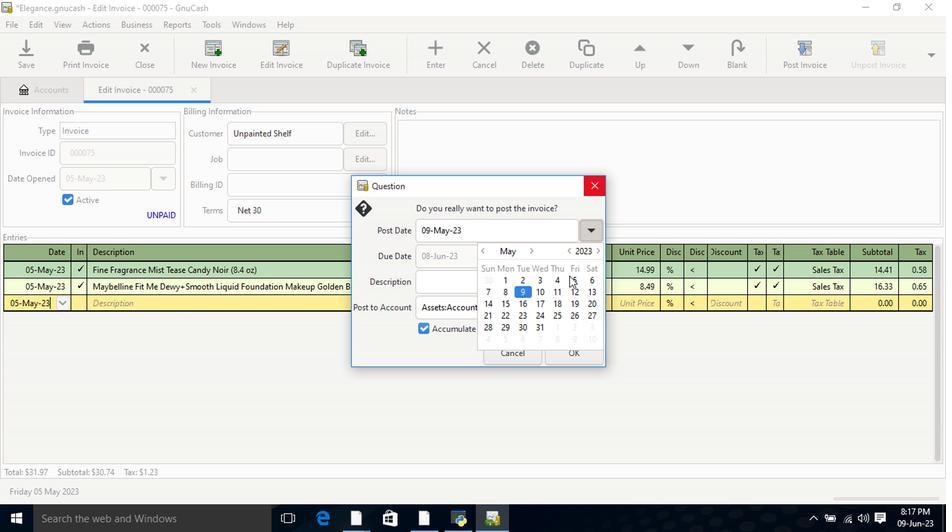 
Action: Mouse pressed left at (569, 278)
Screenshot: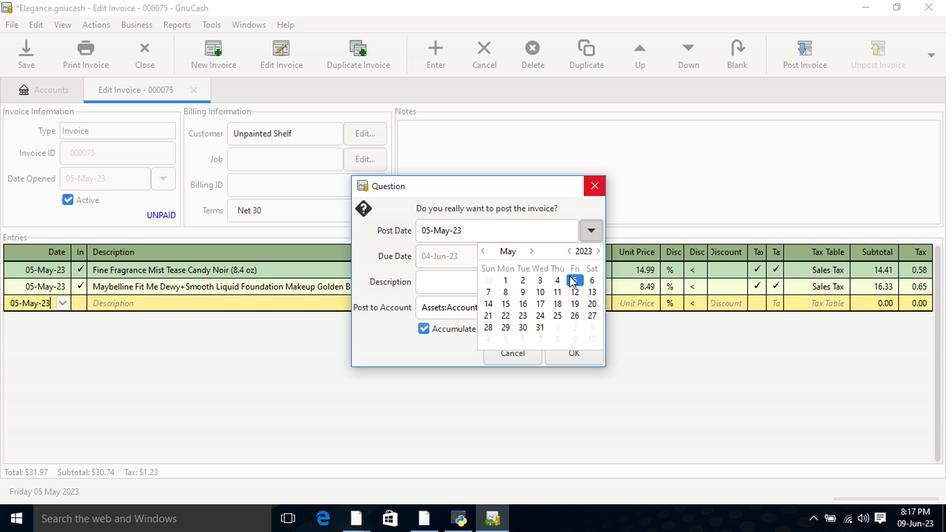 
Action: Mouse moved to (565, 352)
Screenshot: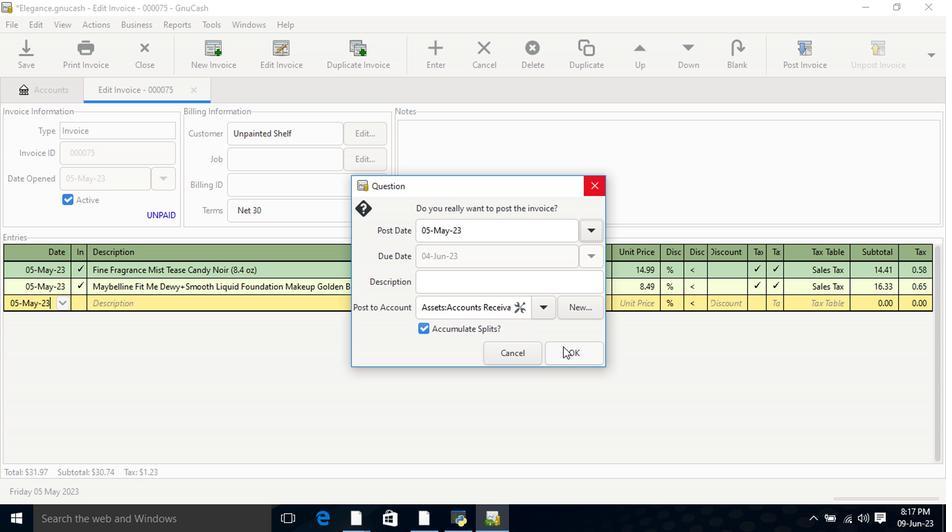 
Action: Mouse pressed left at (565, 352)
Screenshot: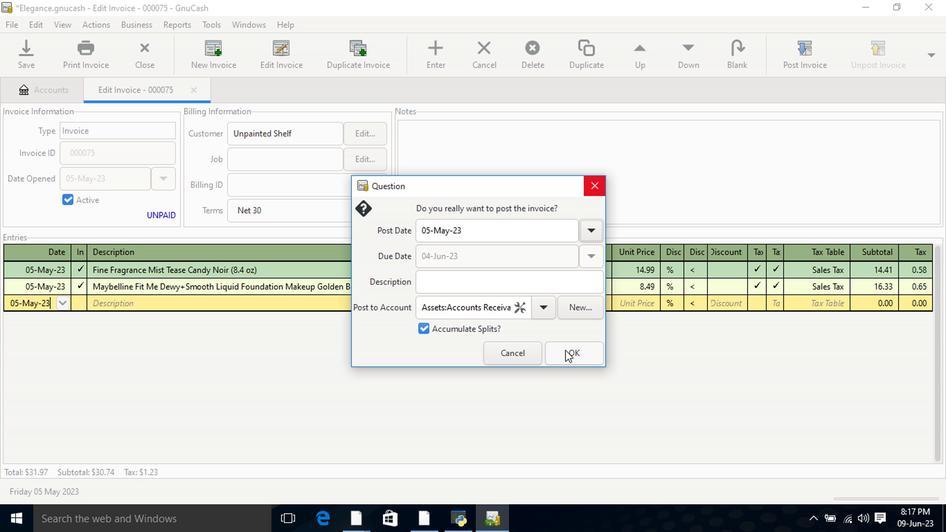 
Action: Mouse moved to (903, 64)
Screenshot: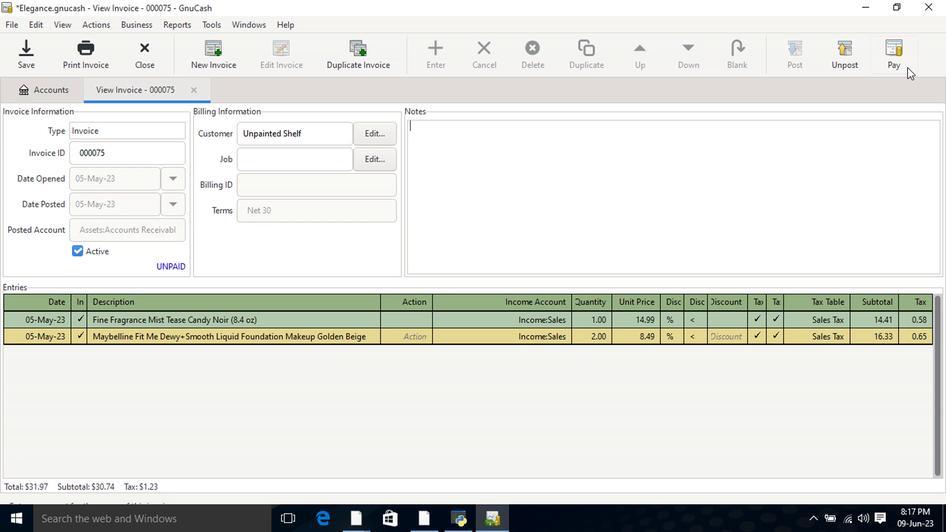 
Action: Mouse pressed left at (903, 64)
Screenshot: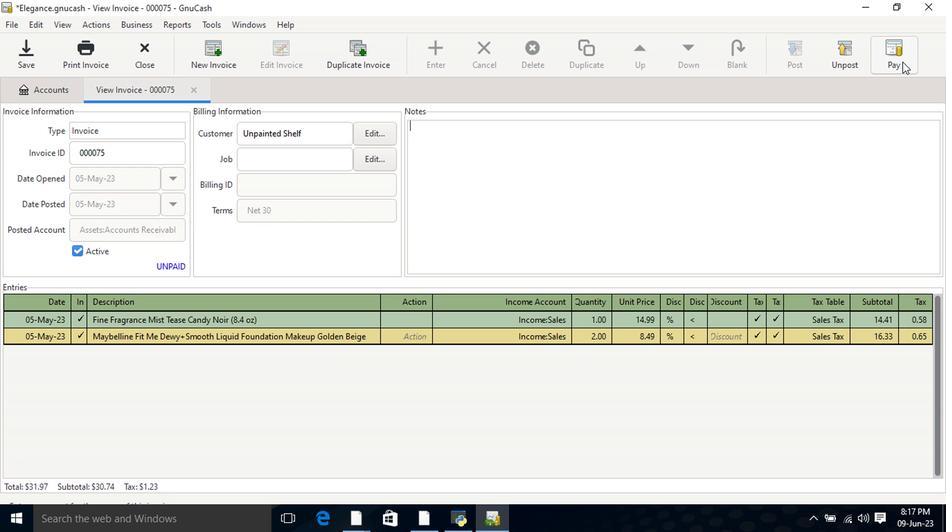 
Action: Mouse moved to (429, 273)
Screenshot: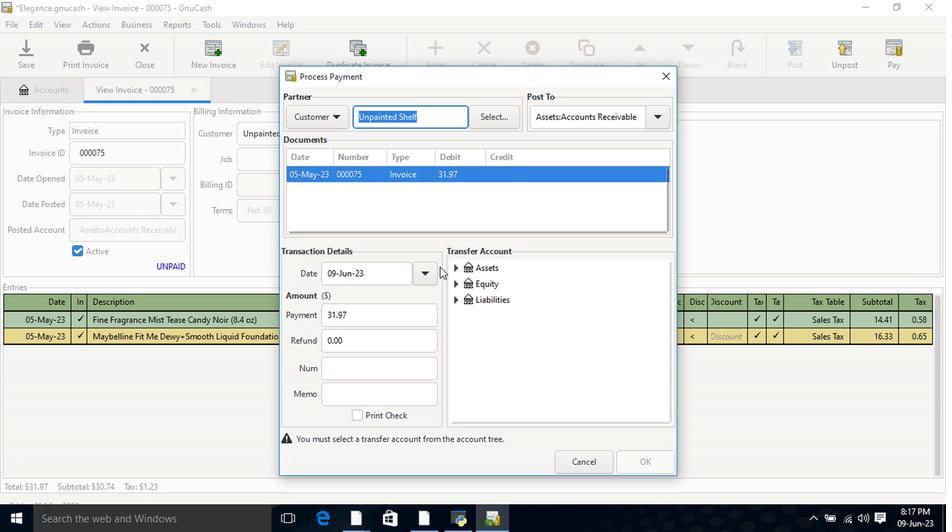 
Action: Mouse pressed left at (429, 273)
Screenshot: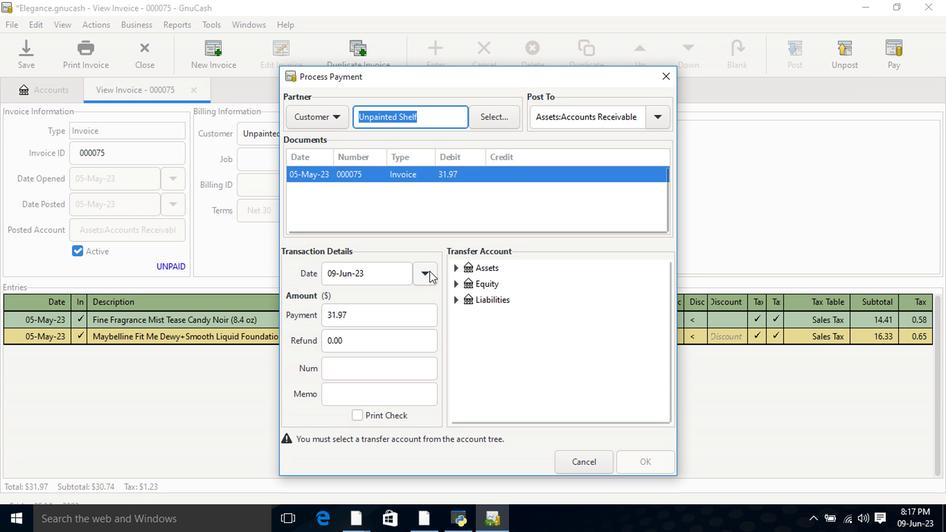
Action: Mouse moved to (318, 297)
Screenshot: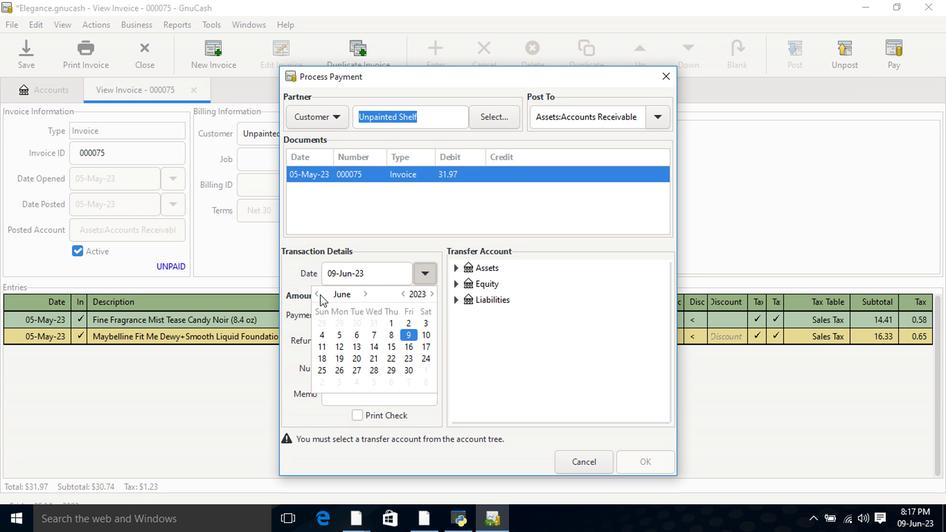
Action: Mouse pressed left at (318, 297)
Screenshot: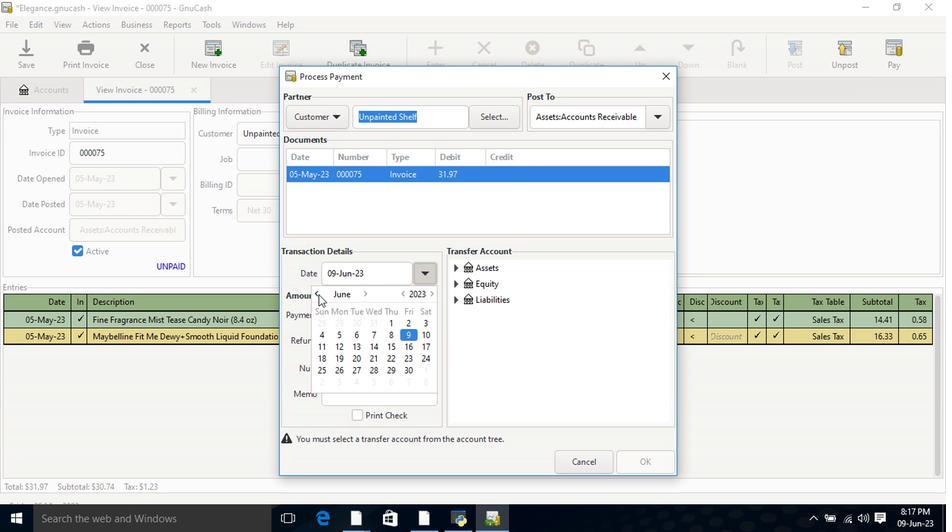 
Action: Mouse moved to (368, 298)
Screenshot: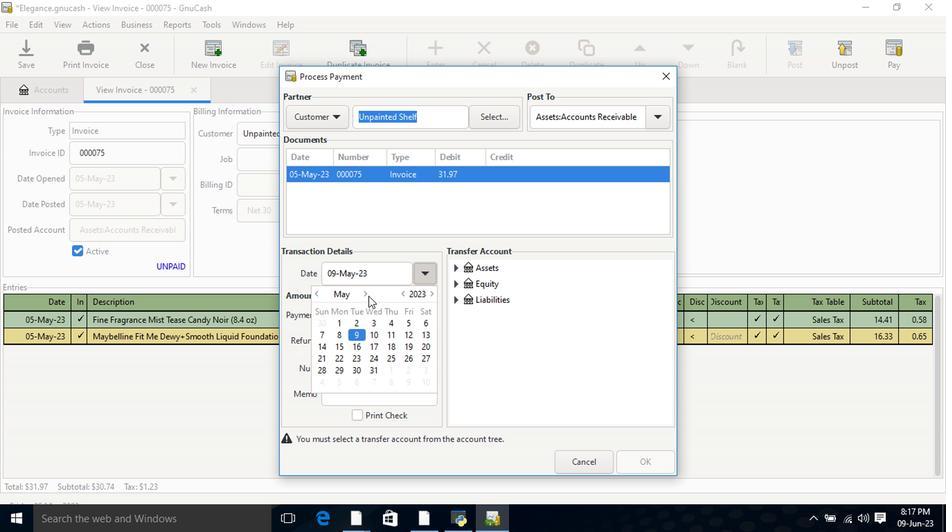 
Action: Mouse pressed left at (368, 298)
Screenshot: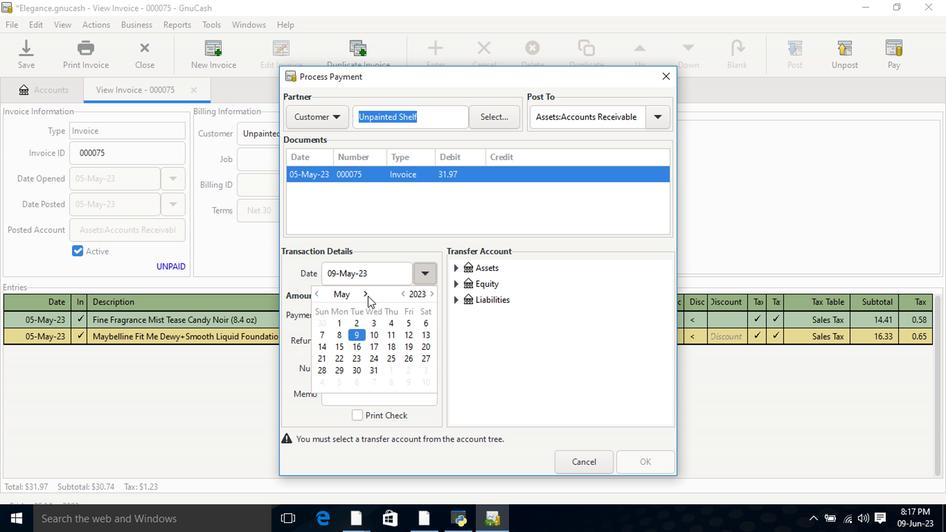 
Action: Mouse moved to (421, 326)
Screenshot: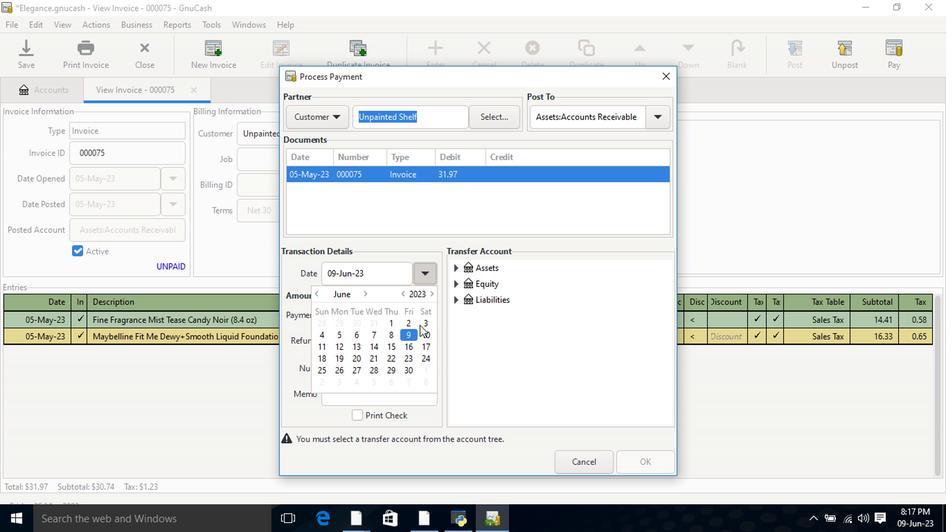 
Action: Mouse pressed left at (421, 326)
Screenshot: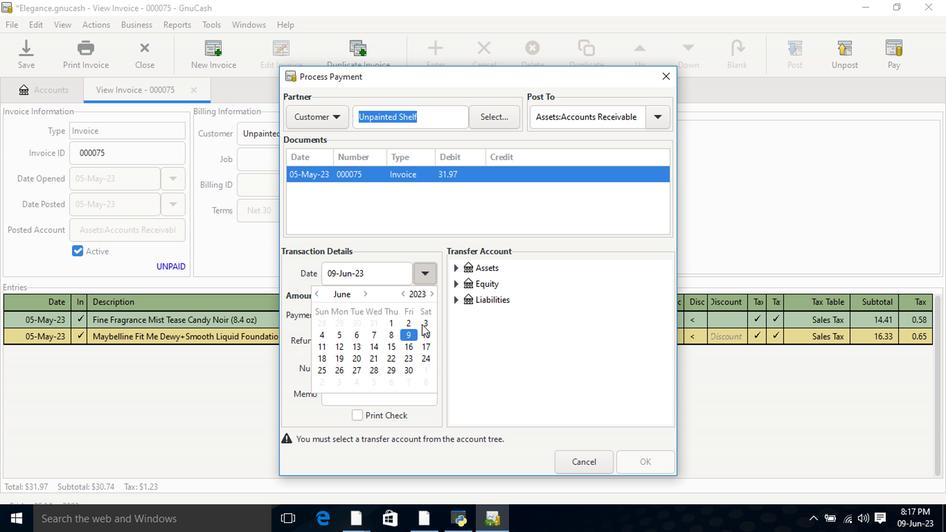 
Action: Mouse pressed left at (421, 326)
Screenshot: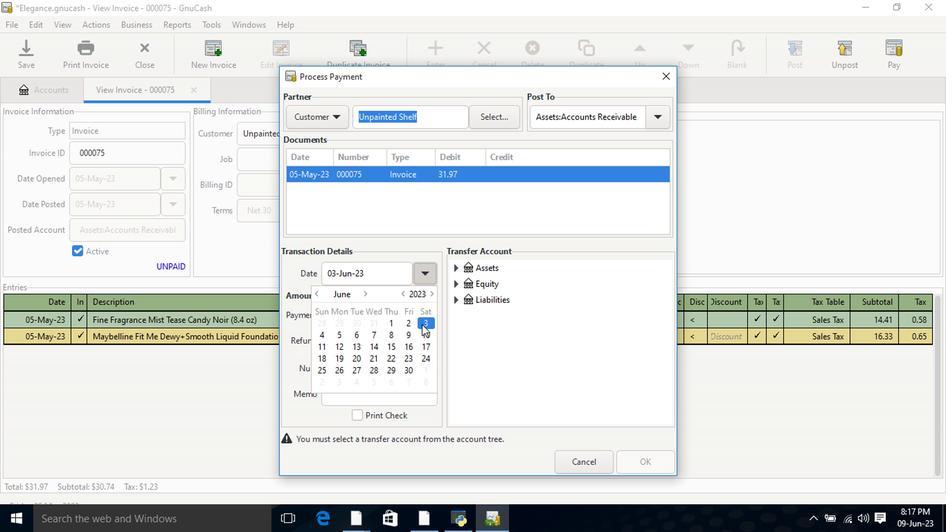 
Action: Mouse moved to (453, 268)
Screenshot: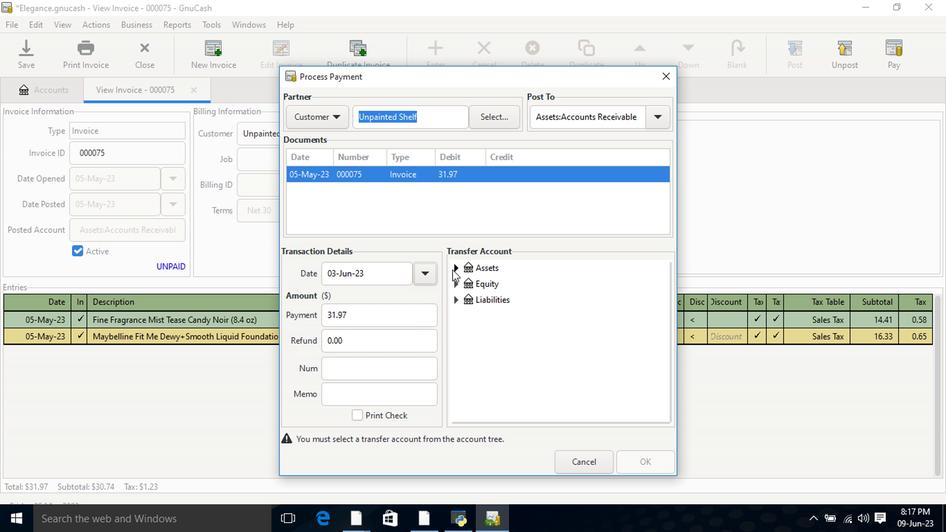 
Action: Mouse pressed left at (453, 268)
Screenshot: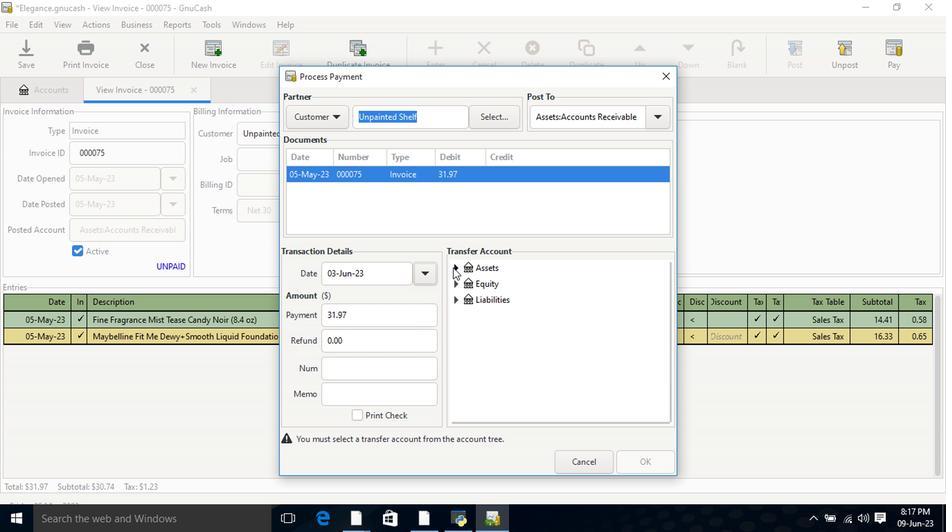
Action: Mouse moved to (468, 285)
Screenshot: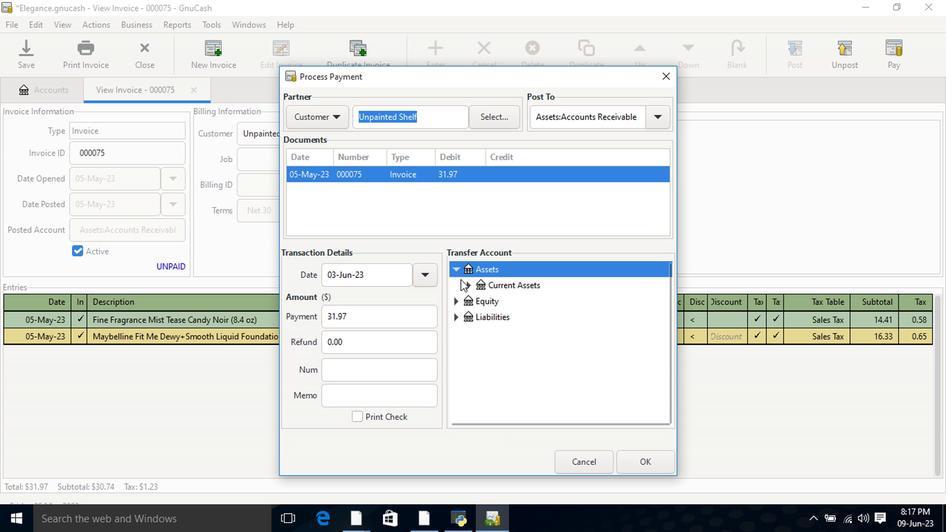 
Action: Mouse pressed left at (468, 285)
Screenshot: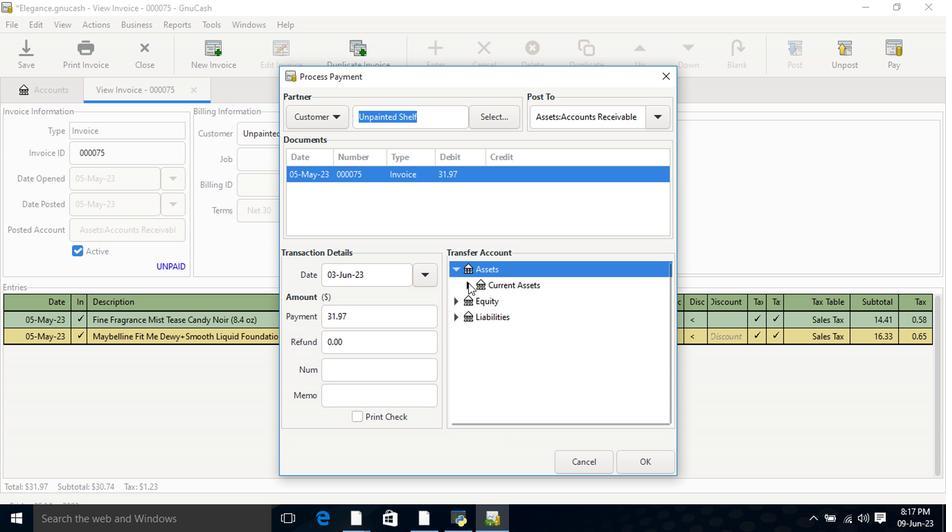 
Action: Mouse moved to (496, 302)
Screenshot: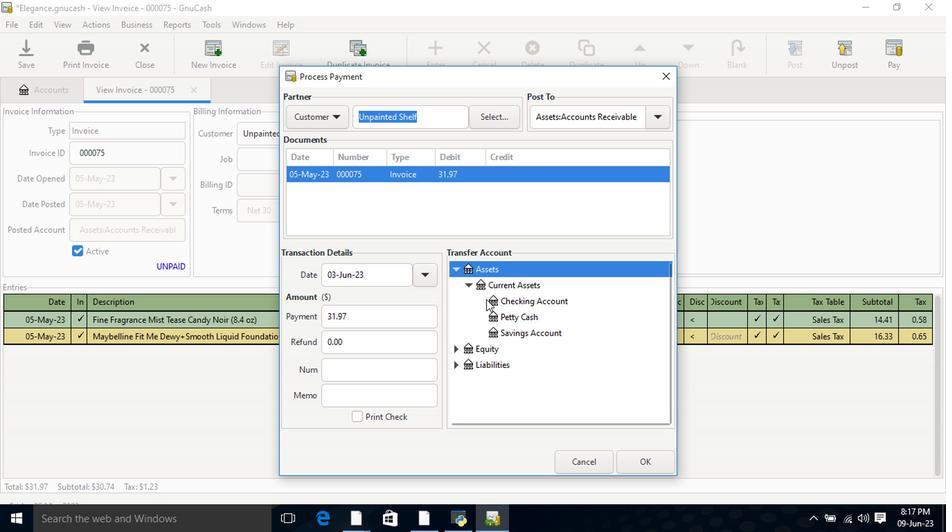 
Action: Mouse pressed left at (496, 302)
Screenshot: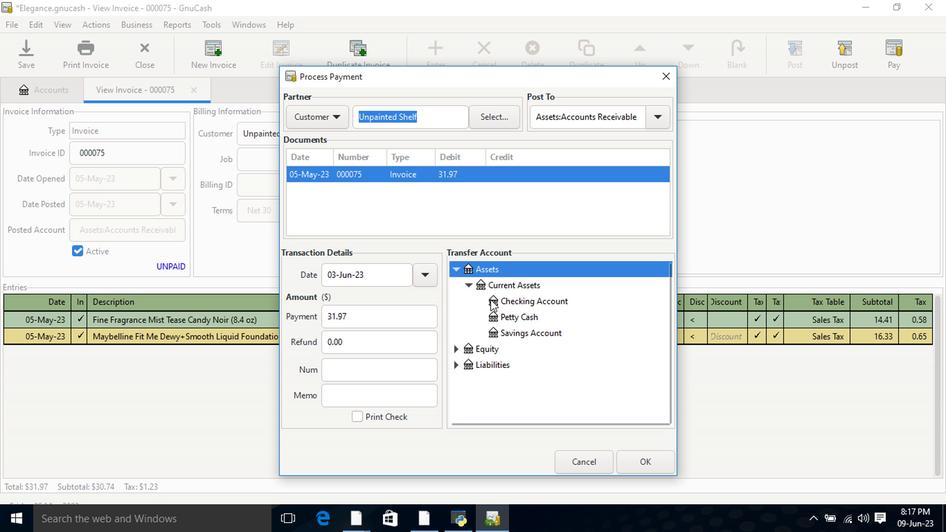 
Action: Mouse moved to (645, 462)
Screenshot: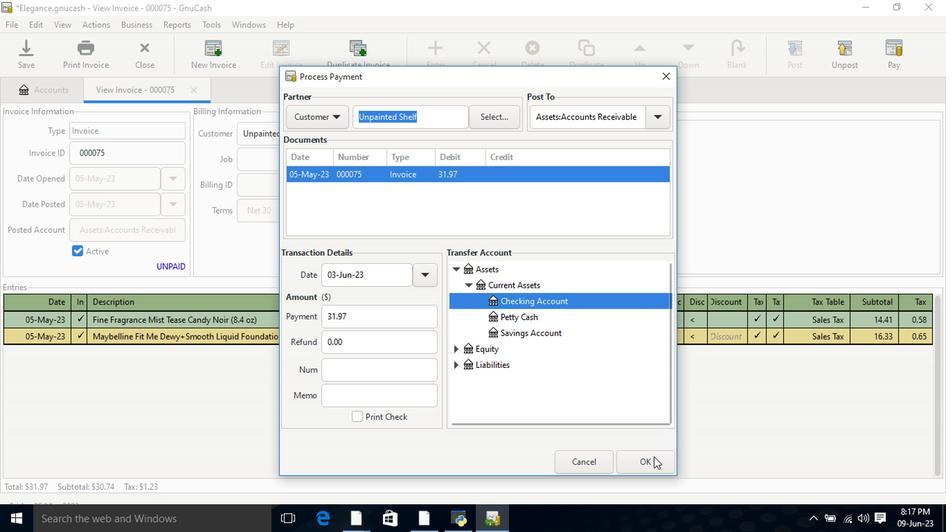 
Action: Mouse pressed left at (645, 462)
Screenshot: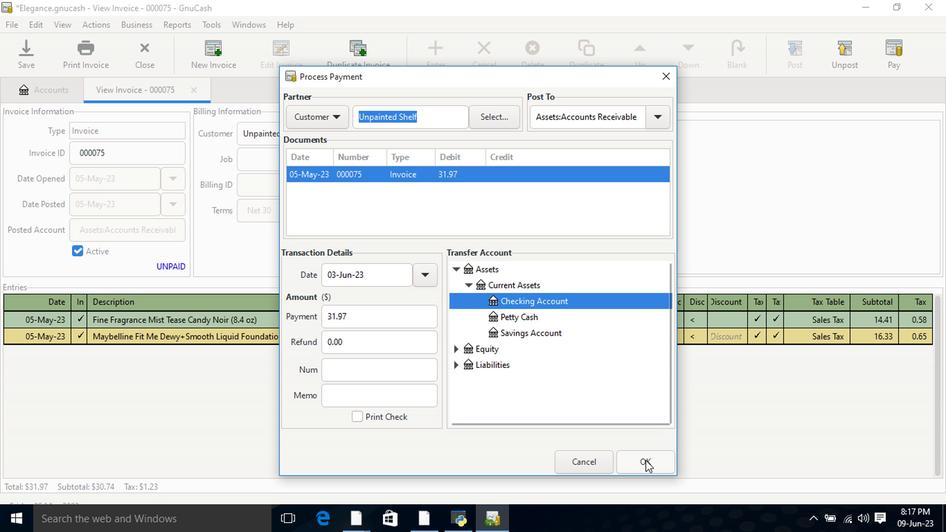 
Action: Mouse moved to (75, 46)
Screenshot: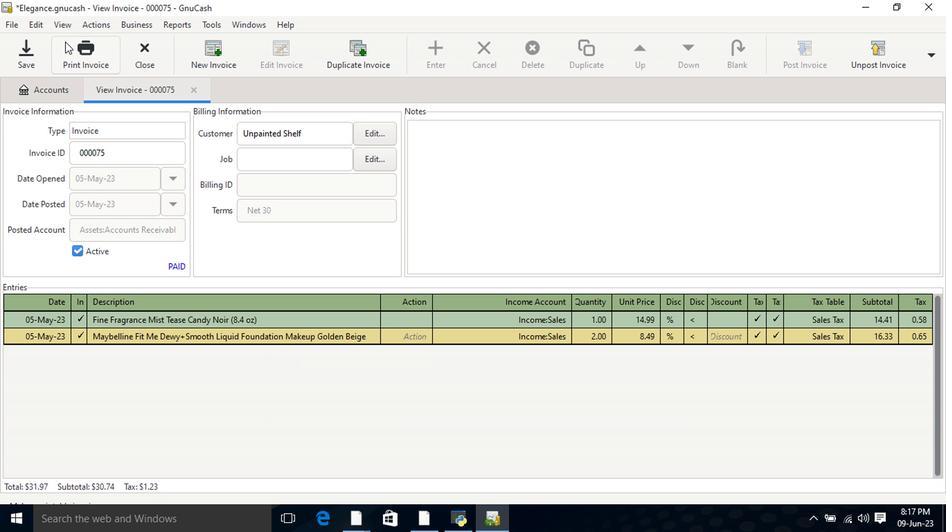 
Action: Mouse pressed left at (75, 46)
Screenshot: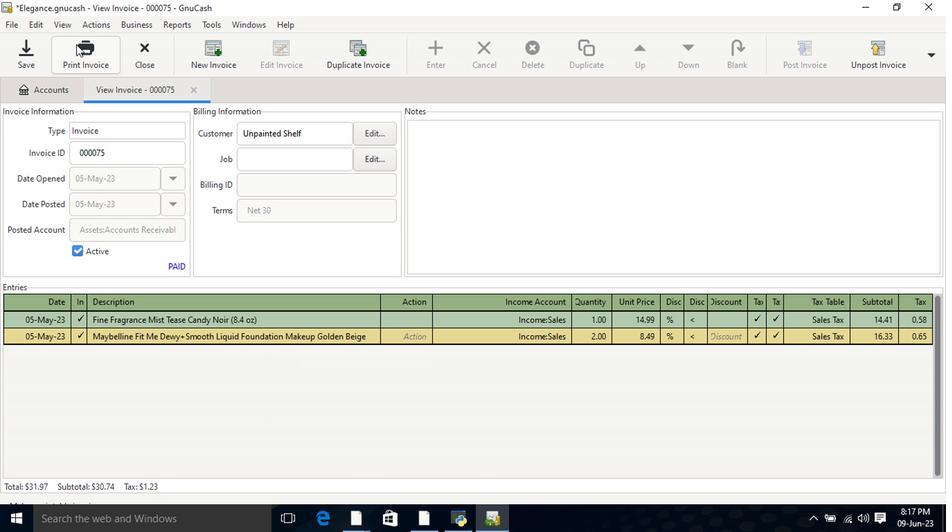 
Action: Mouse moved to (349, 195)
Screenshot: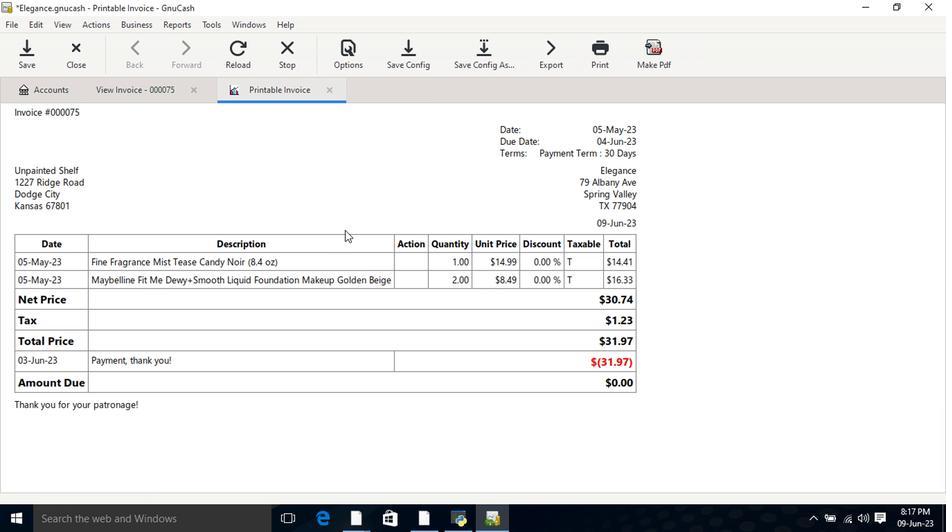 
